 Task: Find a one-way flight from Denver to Jackson for 5 passengers in First class on May 2, with 4 checked bags and a price limit of ₹160,000.
Action: Mouse moved to (223, 345)
Screenshot: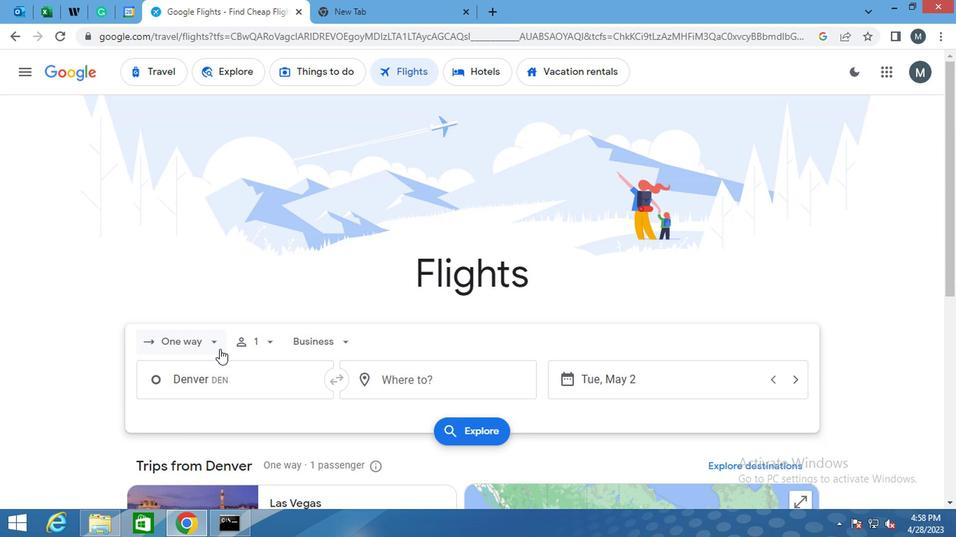 
Action: Mouse pressed left at (223, 345)
Screenshot: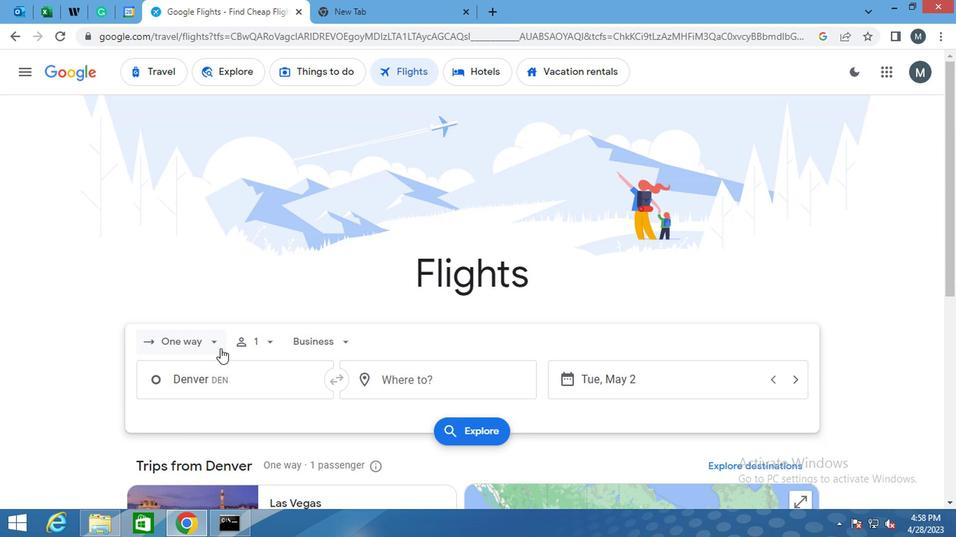 
Action: Mouse moved to (226, 402)
Screenshot: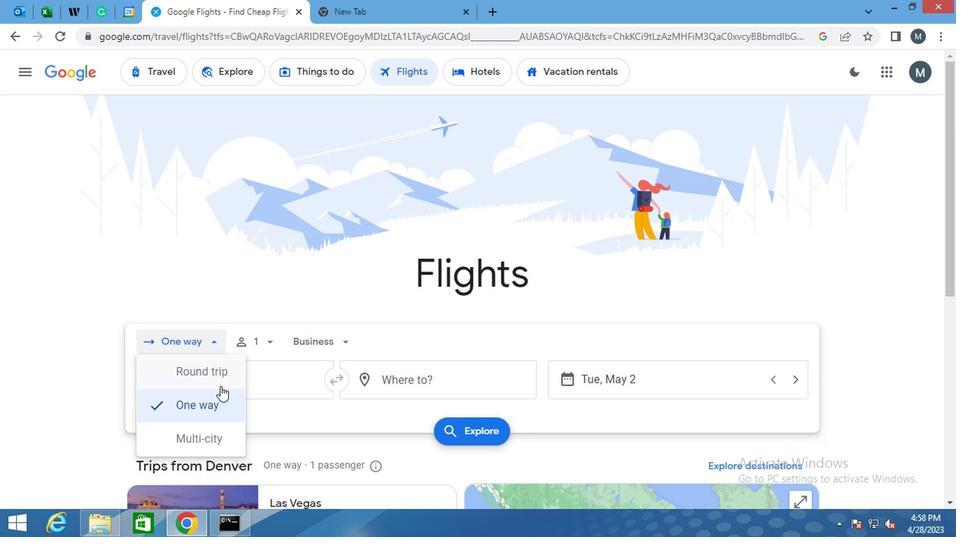 
Action: Mouse pressed left at (226, 402)
Screenshot: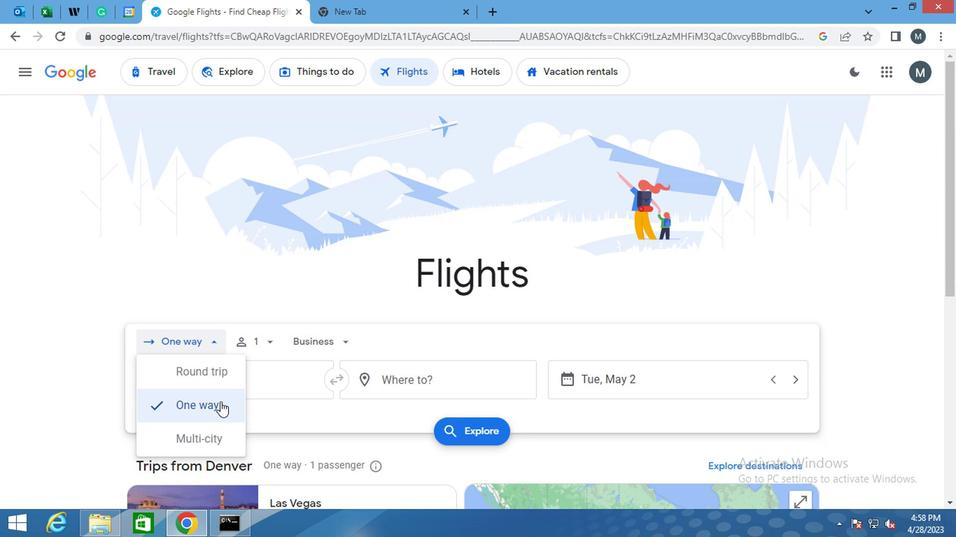 
Action: Mouse moved to (269, 346)
Screenshot: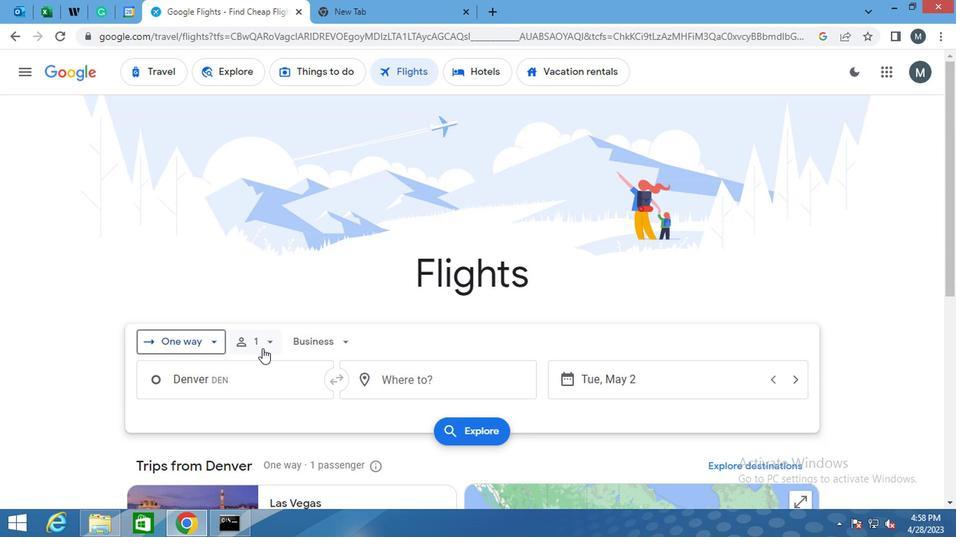 
Action: Mouse pressed left at (269, 346)
Screenshot: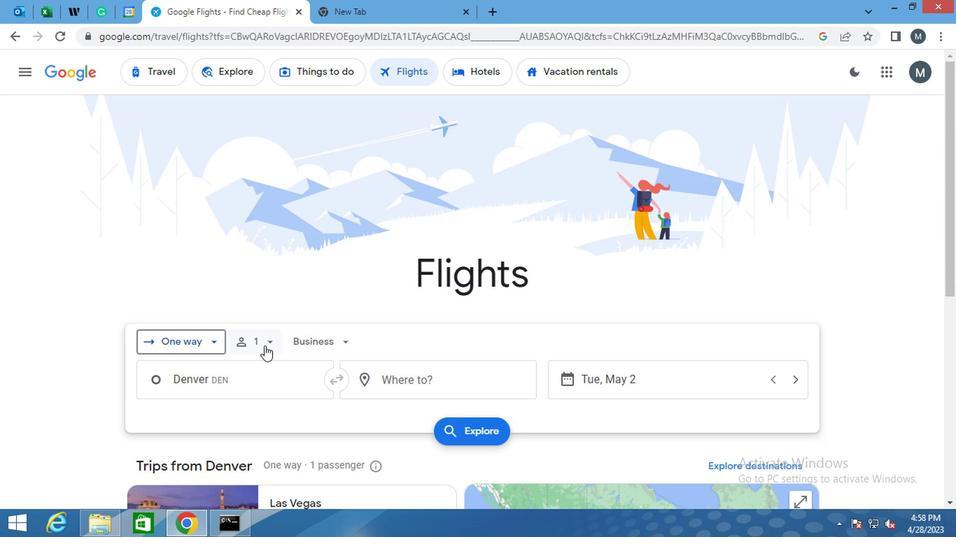
Action: Mouse moved to (370, 379)
Screenshot: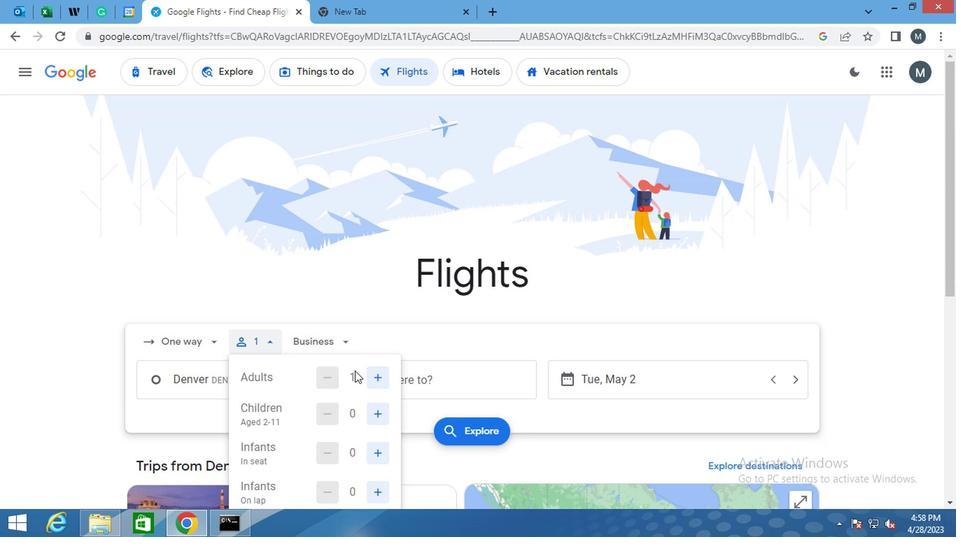 
Action: Mouse pressed left at (370, 379)
Screenshot: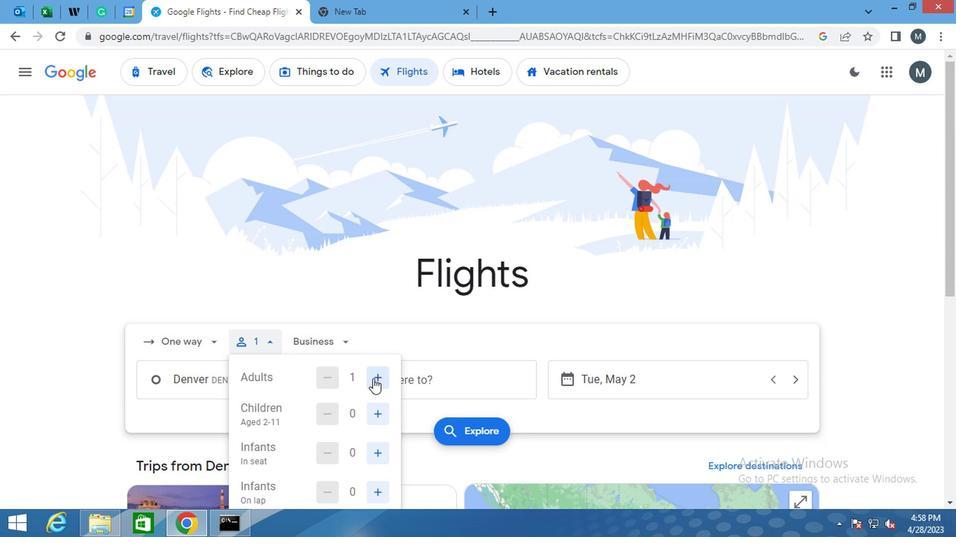 
Action: Mouse pressed left at (370, 379)
Screenshot: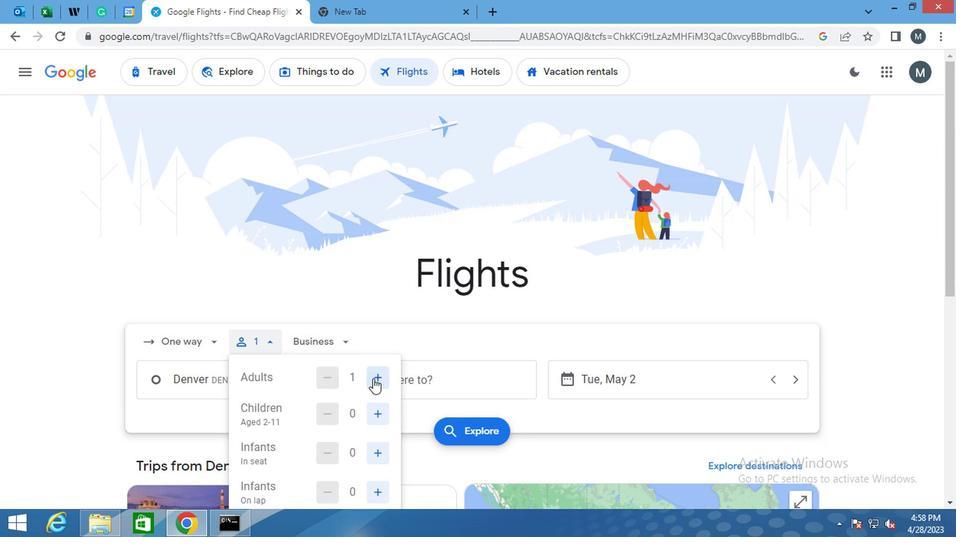 
Action: Mouse moved to (327, 384)
Screenshot: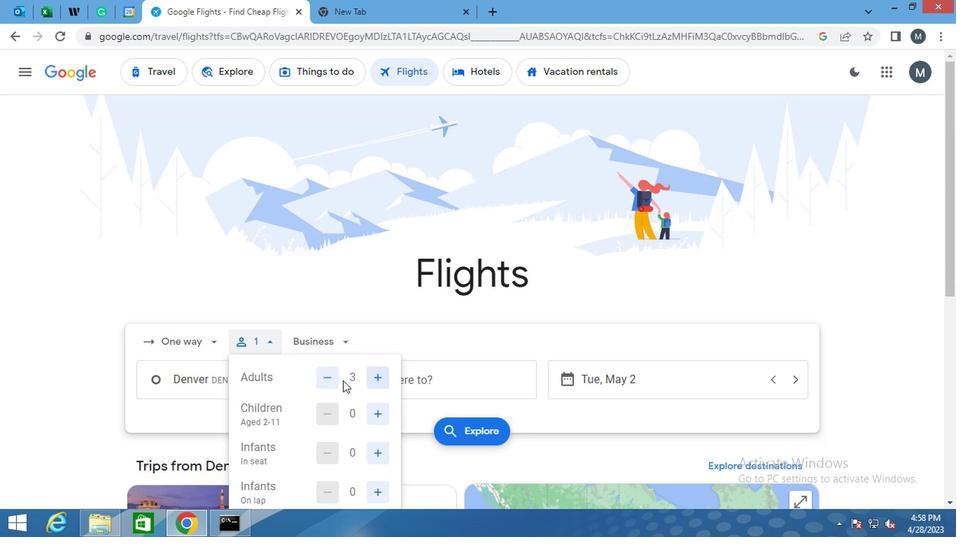 
Action: Mouse pressed left at (327, 384)
Screenshot: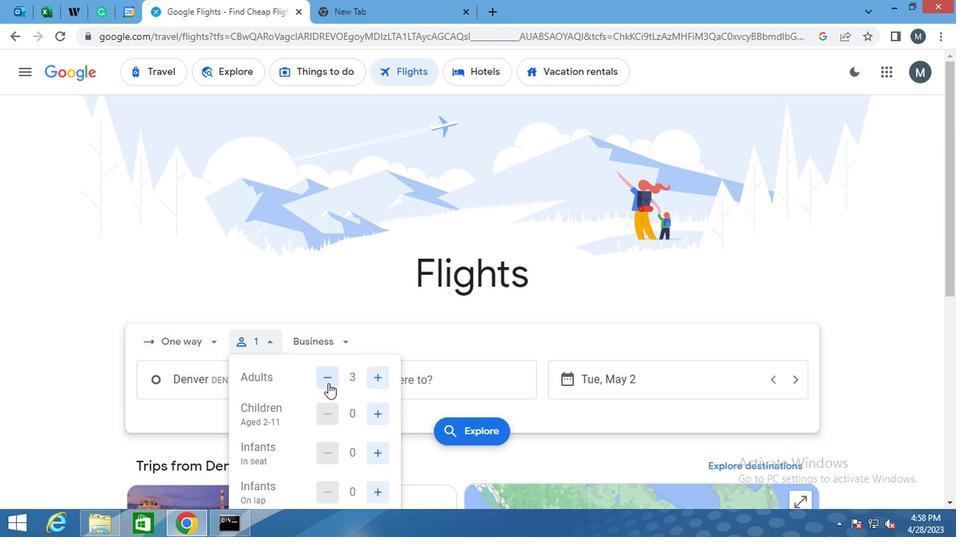 
Action: Mouse moved to (322, 355)
Screenshot: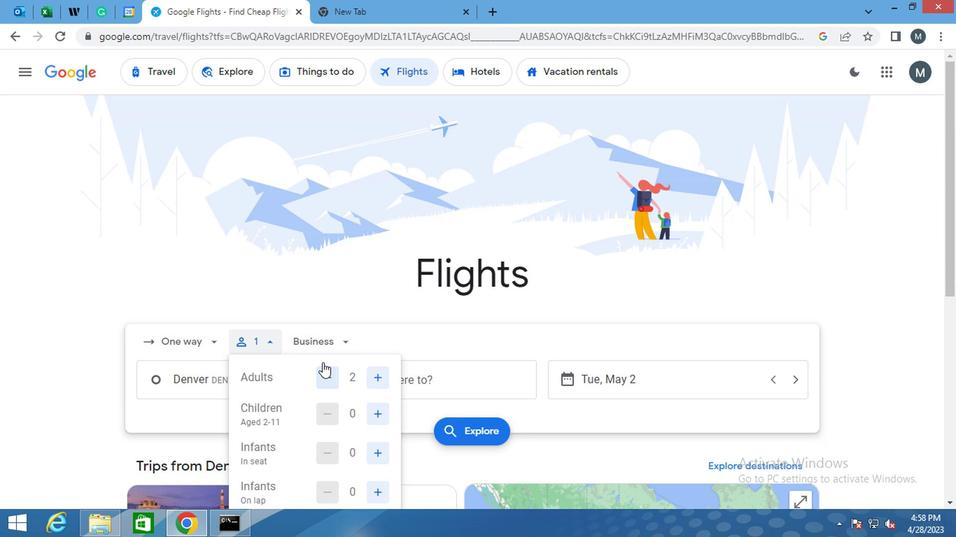 
Action: Mouse scrolled (322, 355) with delta (0, 0)
Screenshot: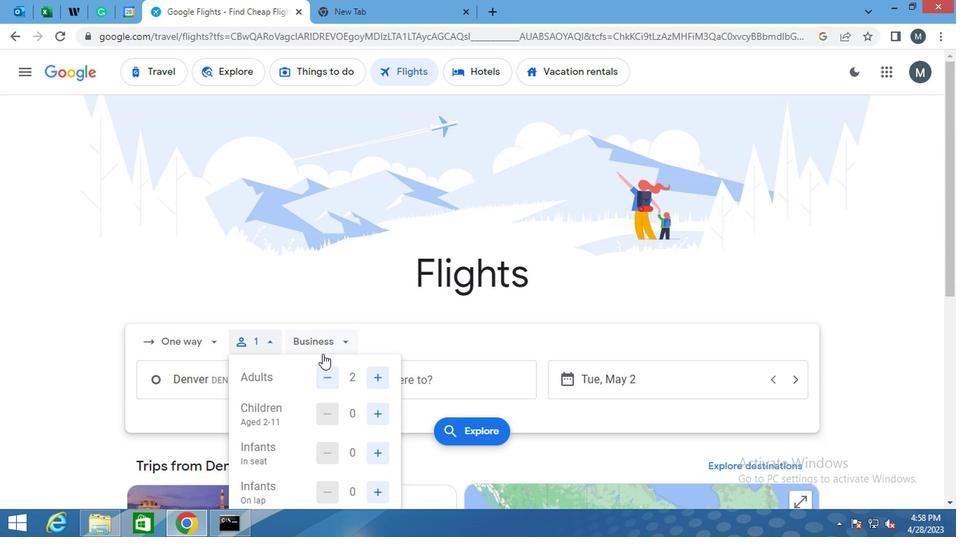 
Action: Mouse moved to (373, 382)
Screenshot: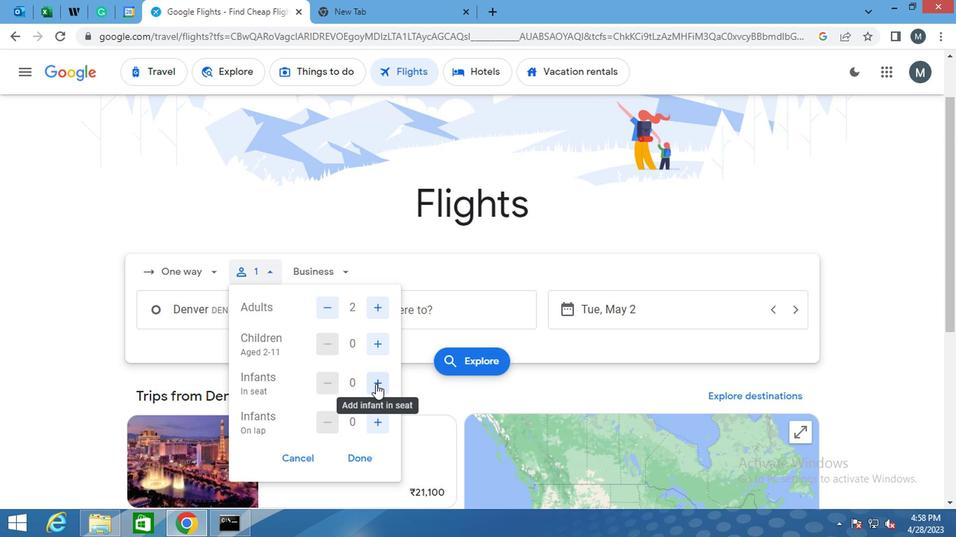 
Action: Mouse pressed left at (373, 382)
Screenshot: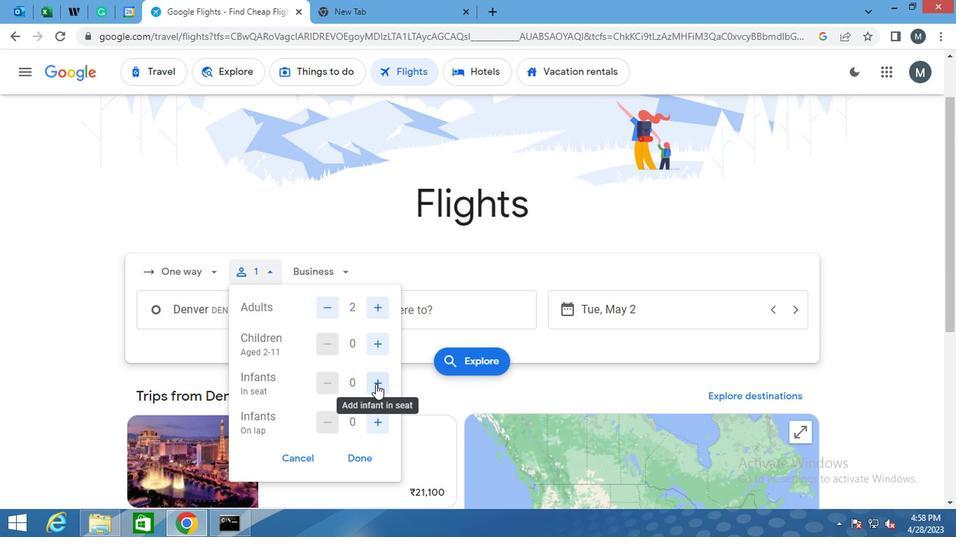 
Action: Mouse pressed left at (373, 382)
Screenshot: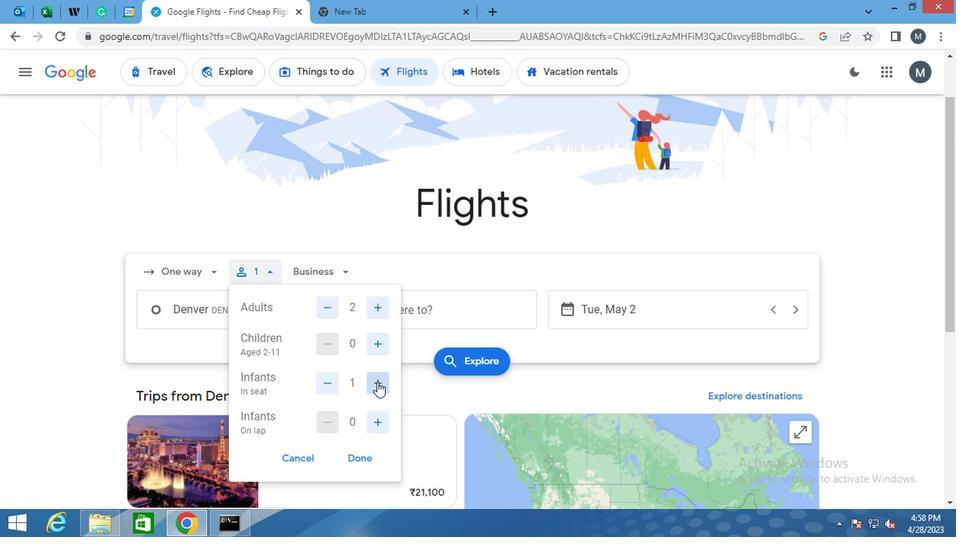 
Action: Mouse moved to (373, 382)
Screenshot: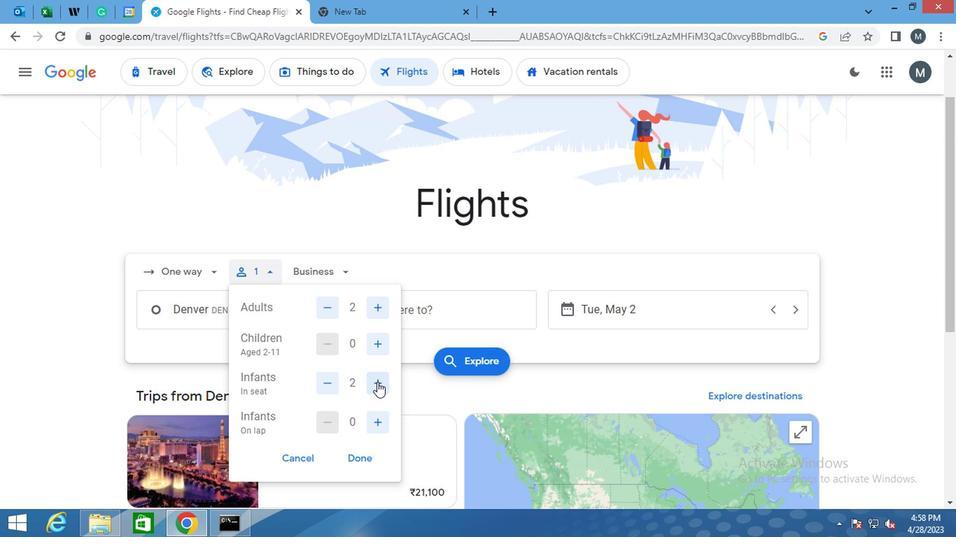 
Action: Mouse scrolled (373, 382) with delta (0, 0)
Screenshot: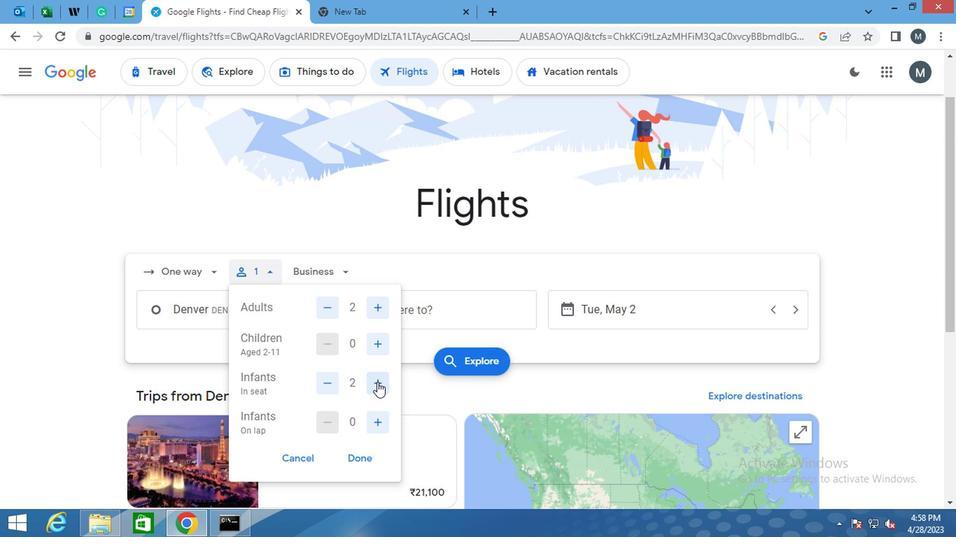 
Action: Mouse moved to (375, 357)
Screenshot: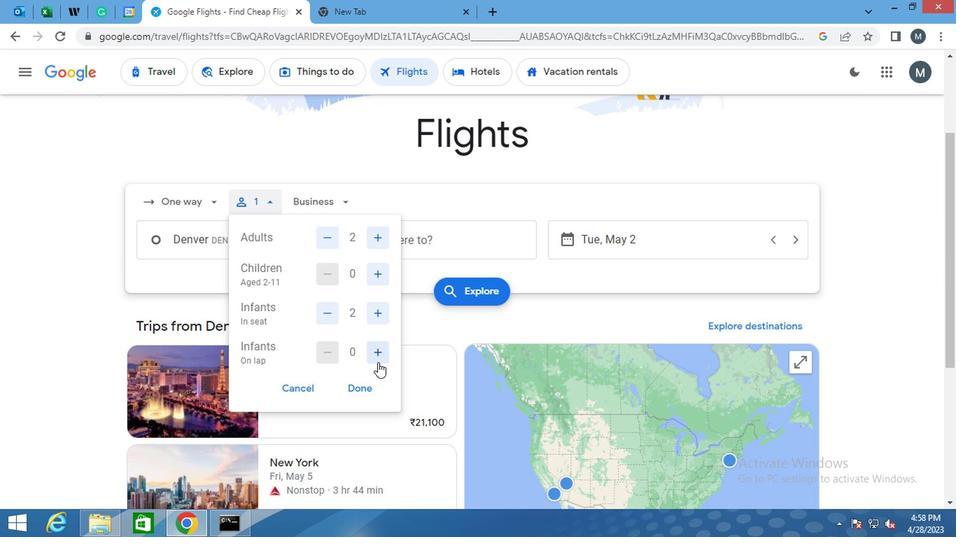 
Action: Mouse pressed left at (375, 357)
Screenshot: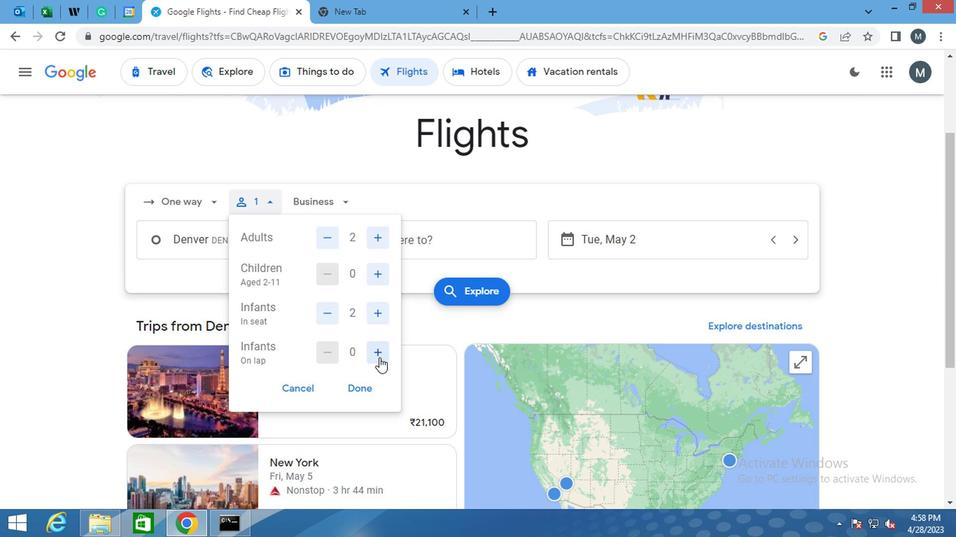 
Action: Mouse moved to (361, 389)
Screenshot: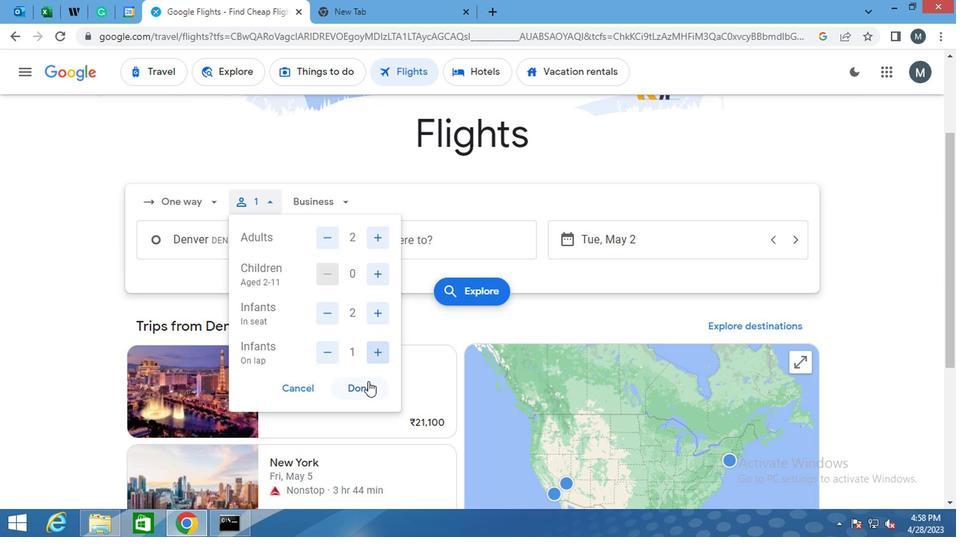 
Action: Mouse pressed left at (361, 389)
Screenshot: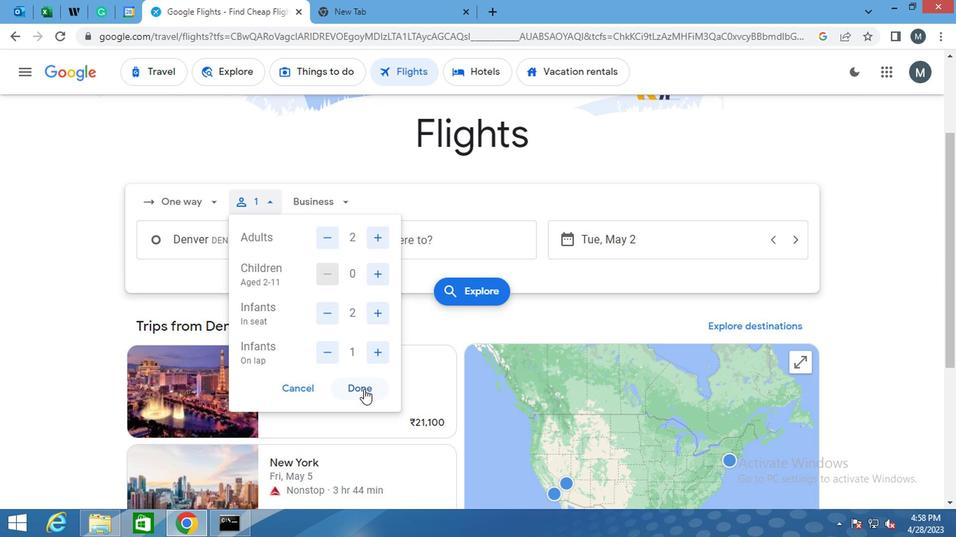 
Action: Mouse moved to (318, 197)
Screenshot: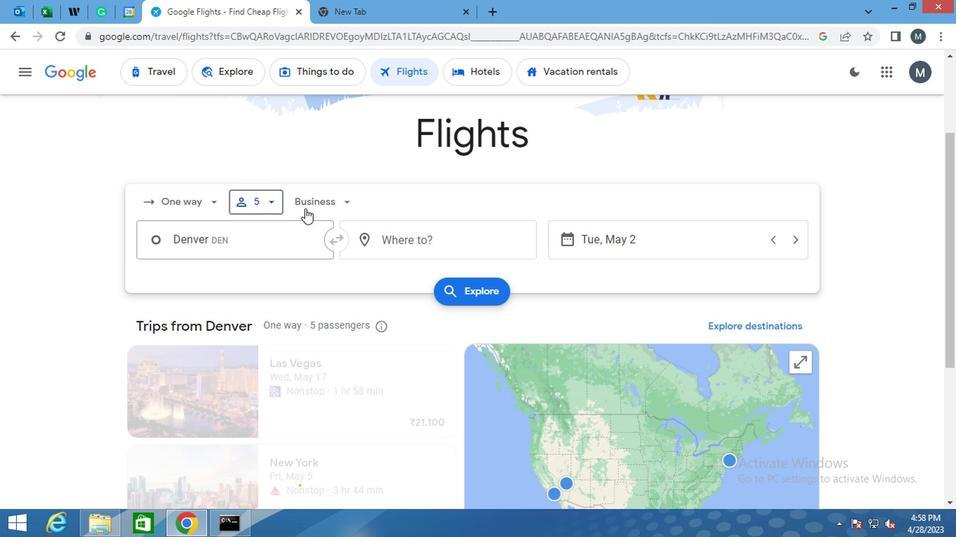 
Action: Mouse pressed left at (318, 197)
Screenshot: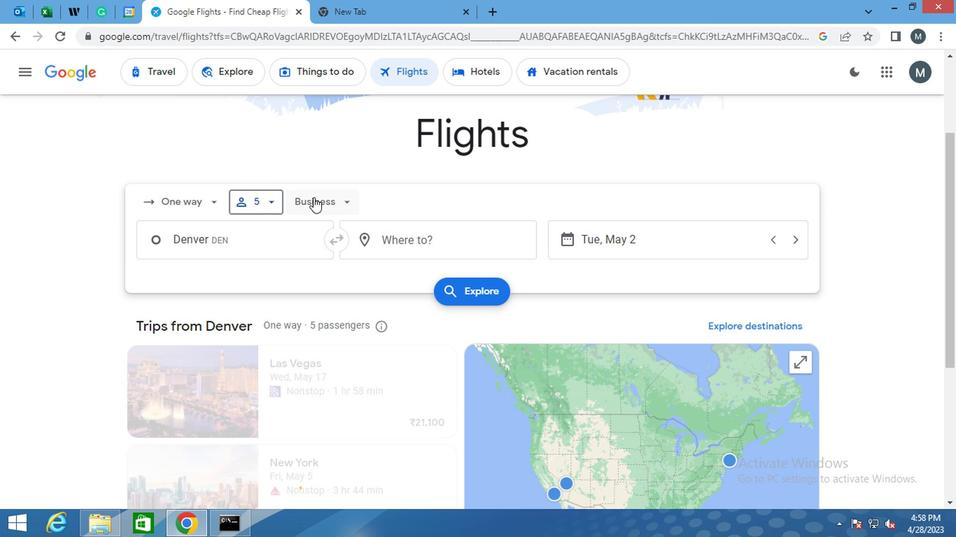 
Action: Mouse moved to (344, 335)
Screenshot: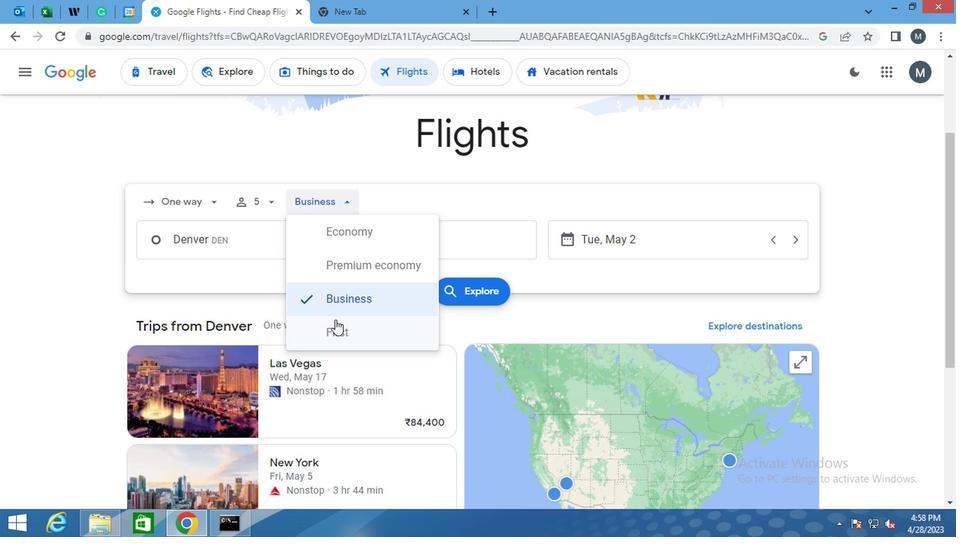 
Action: Mouse pressed left at (344, 335)
Screenshot: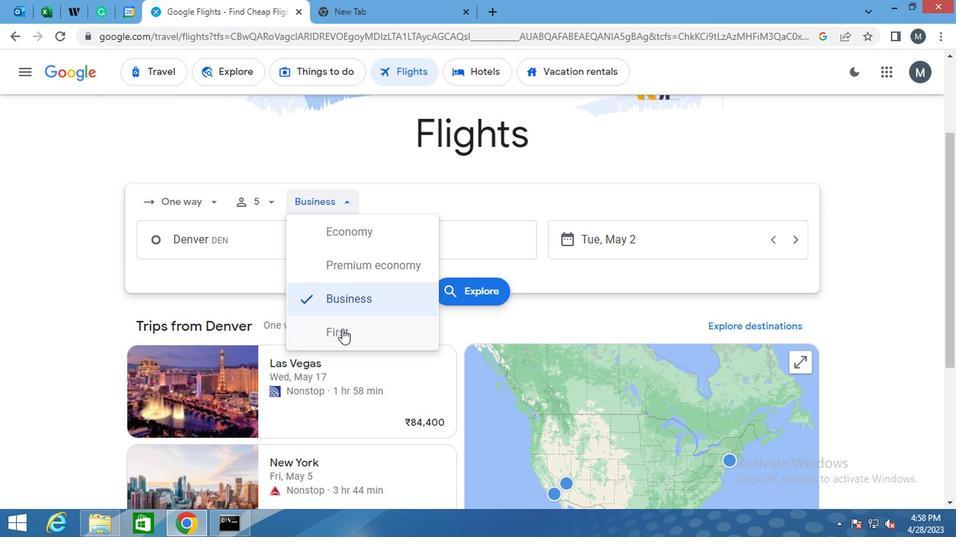 
Action: Mouse moved to (273, 250)
Screenshot: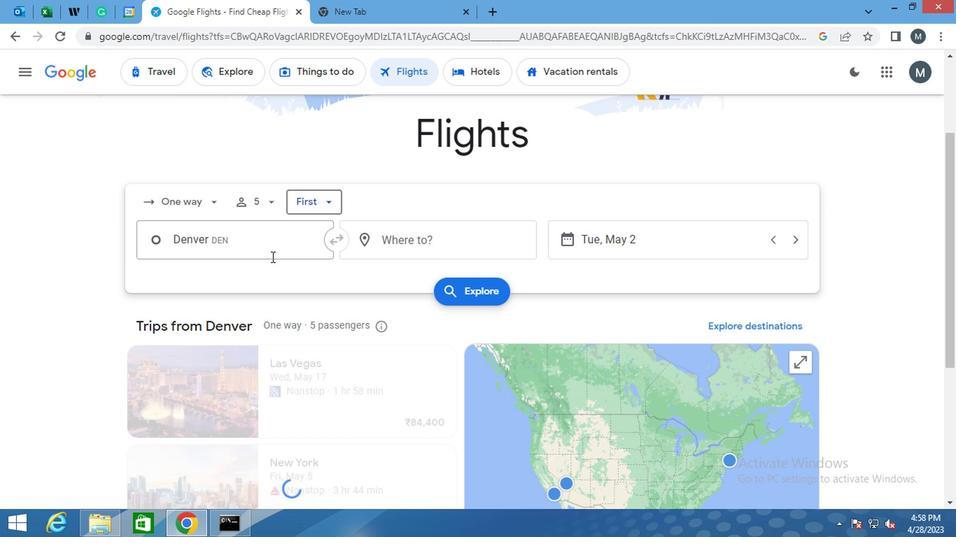 
Action: Mouse pressed left at (273, 250)
Screenshot: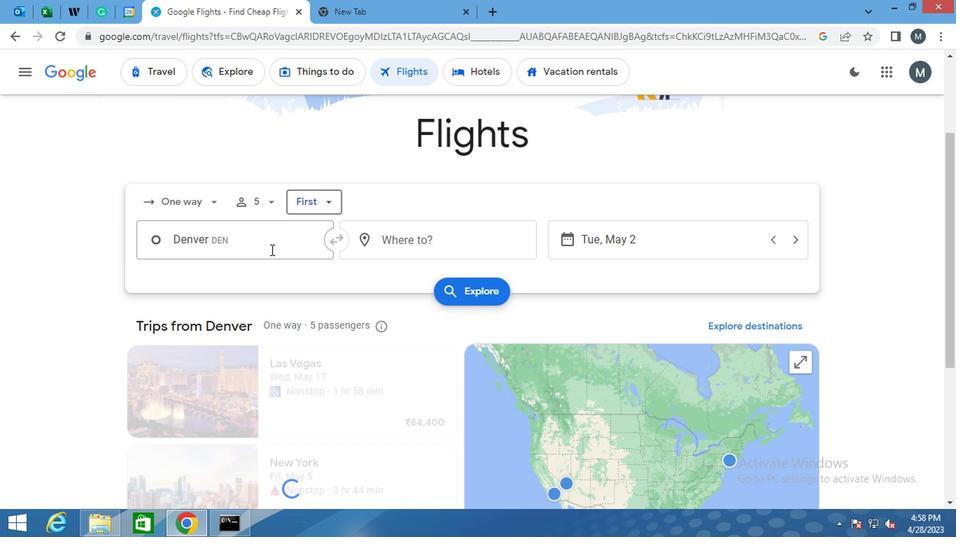 
Action: Mouse moved to (302, 323)
Screenshot: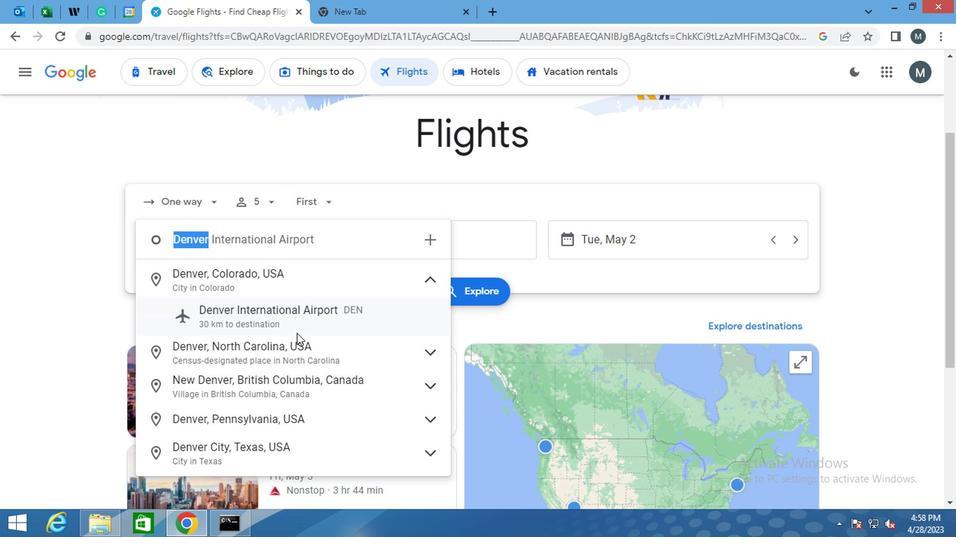 
Action: Mouse pressed left at (302, 323)
Screenshot: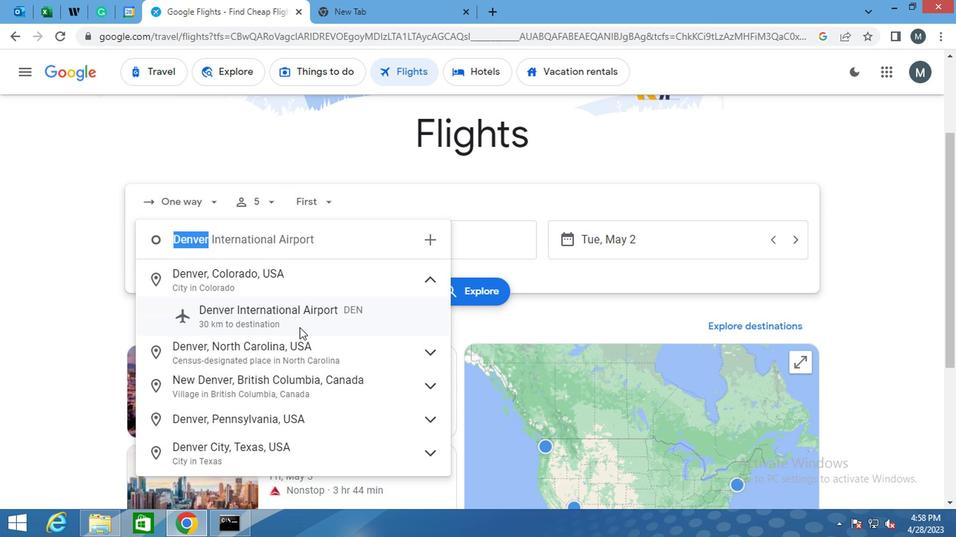 
Action: Mouse moved to (440, 250)
Screenshot: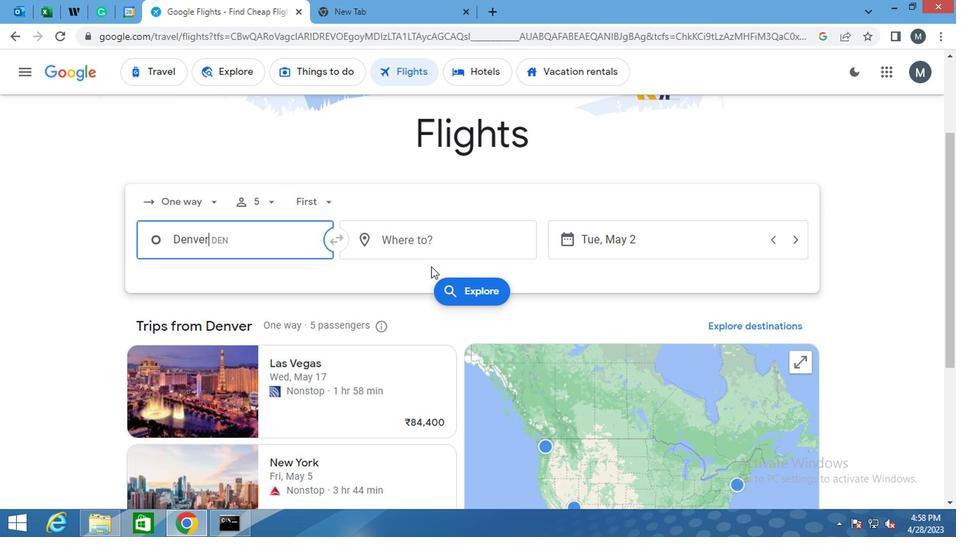 
Action: Mouse pressed left at (440, 250)
Screenshot: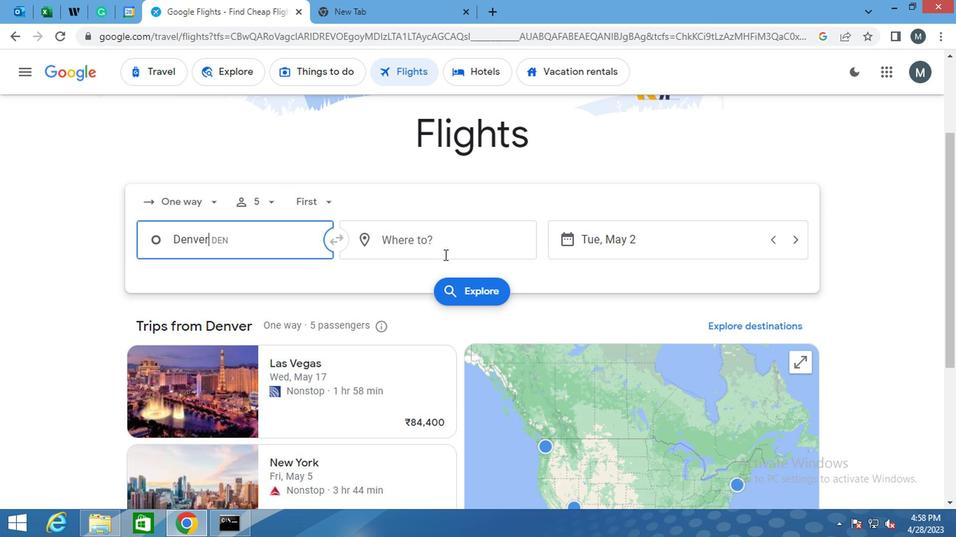
Action: Mouse moved to (434, 250)
Screenshot: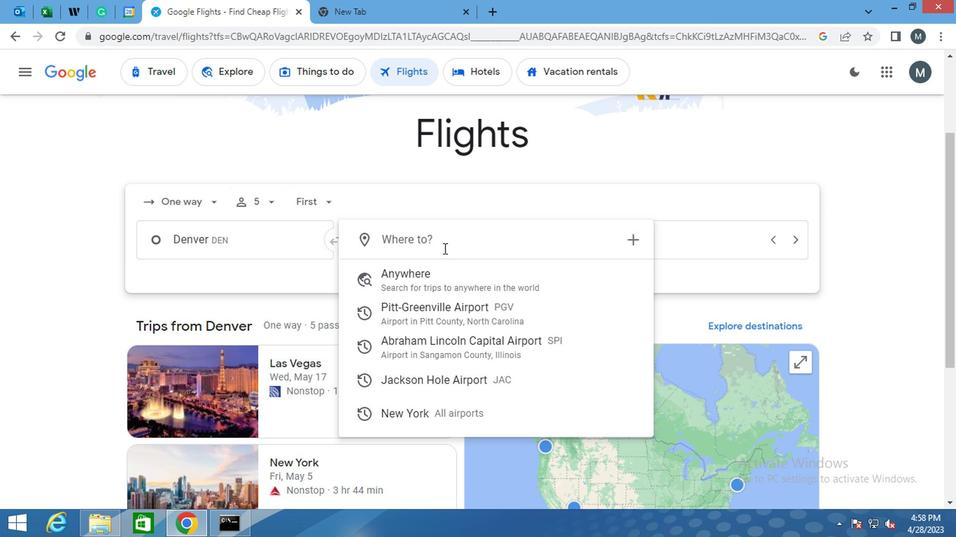 
Action: Key pressed jac
Screenshot: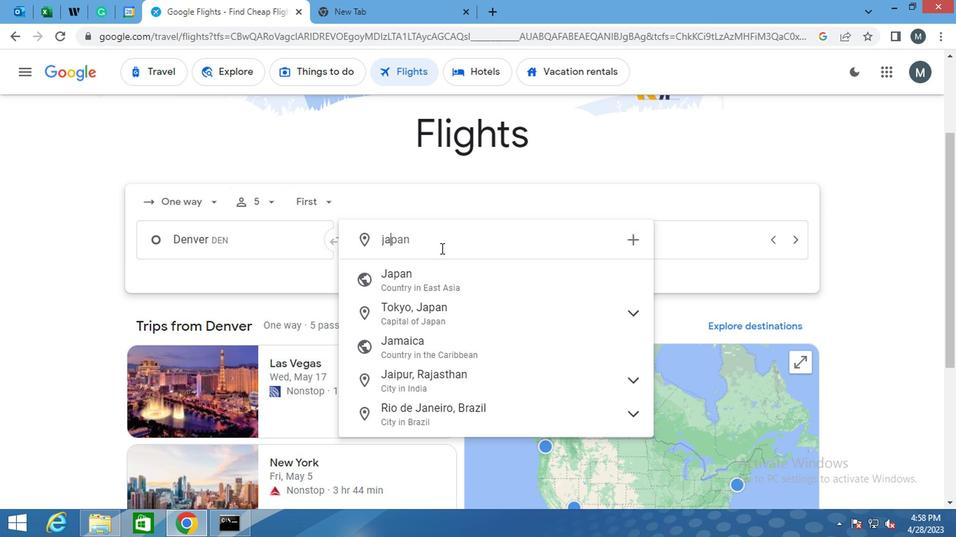 
Action: Mouse moved to (450, 284)
Screenshot: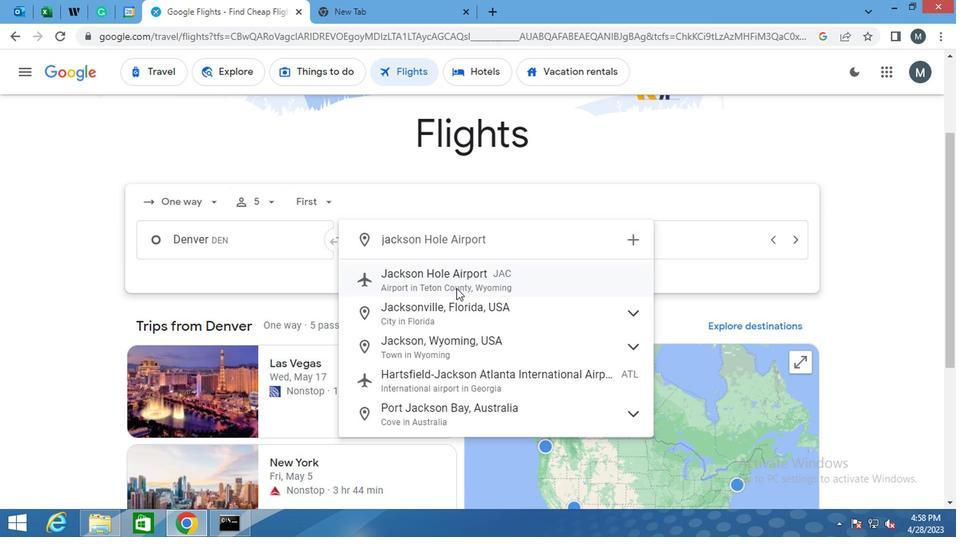 
Action: Mouse pressed left at (450, 284)
Screenshot: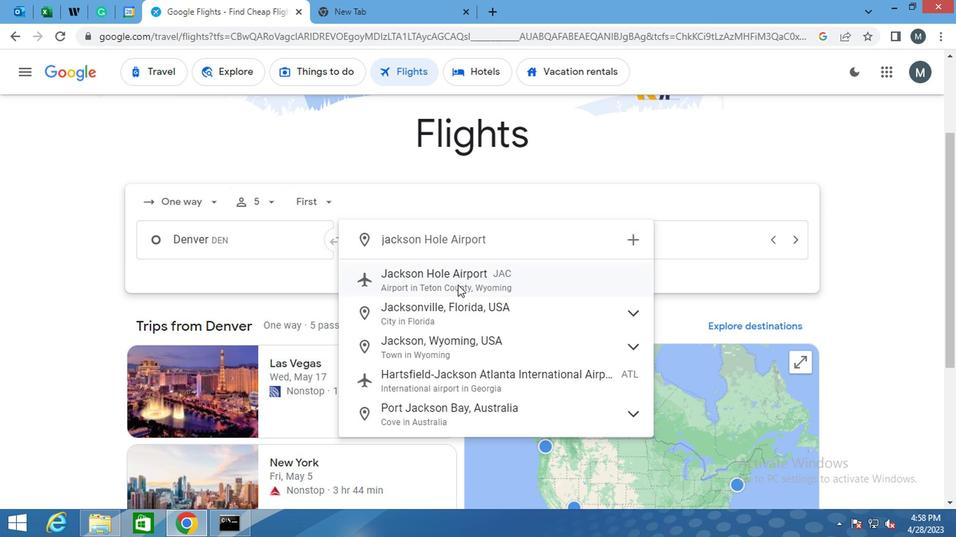 
Action: Mouse moved to (556, 242)
Screenshot: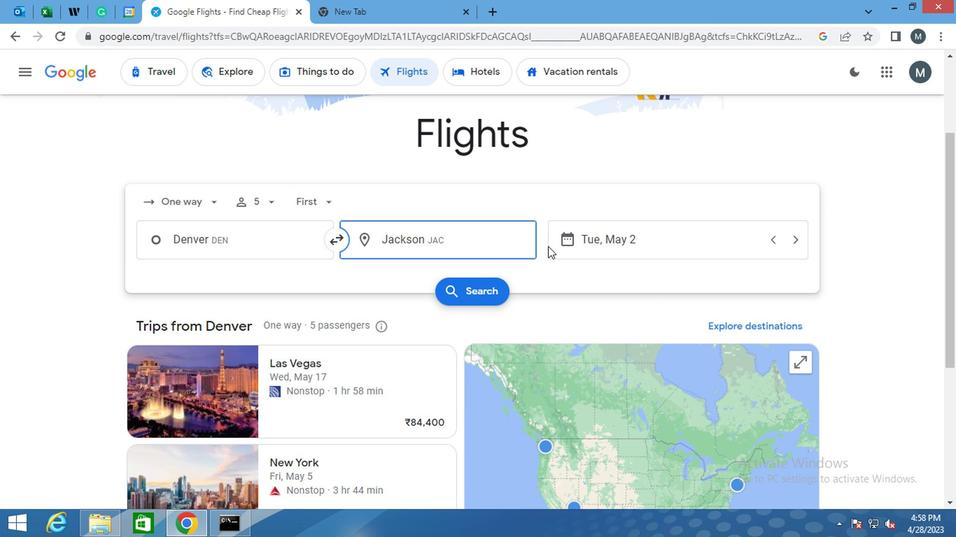 
Action: Mouse pressed left at (556, 242)
Screenshot: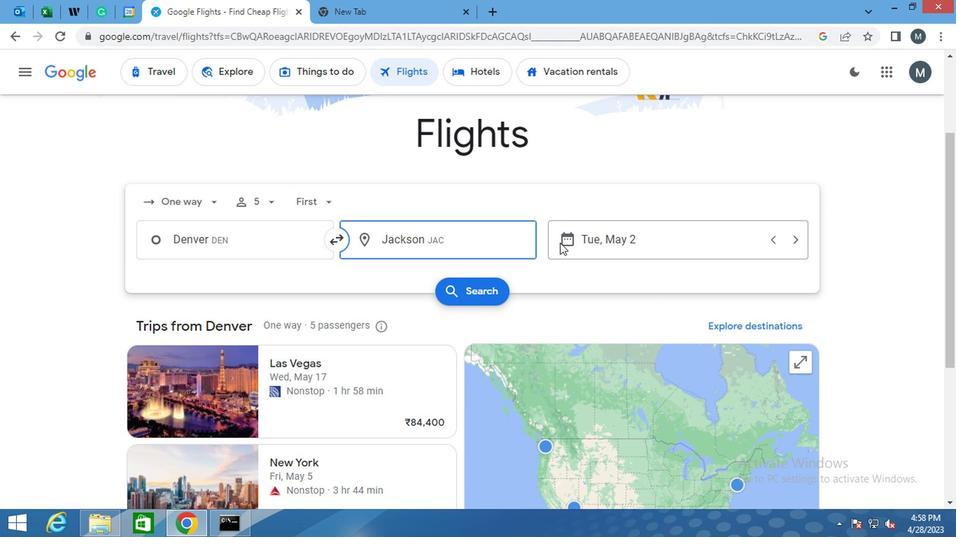
Action: Mouse moved to (625, 250)
Screenshot: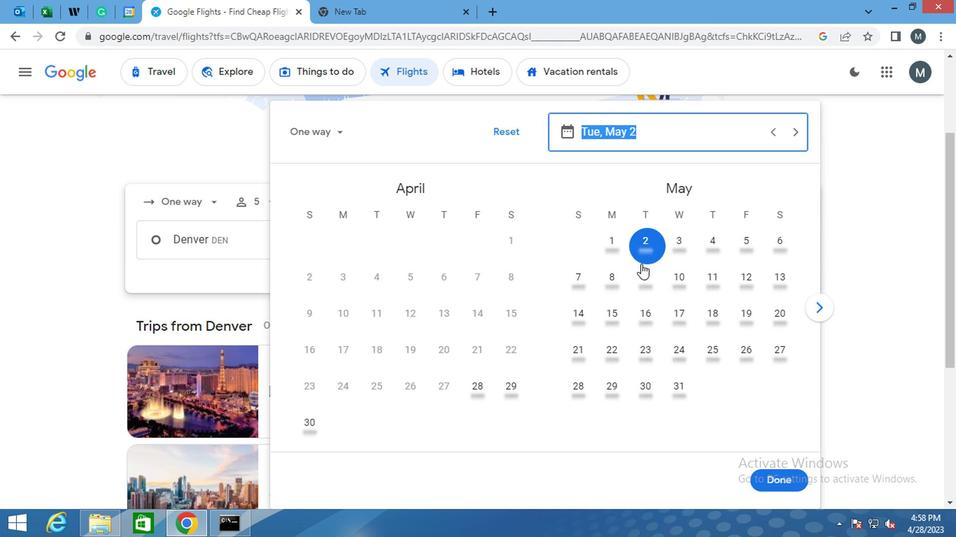 
Action: Mouse pressed left at (625, 250)
Screenshot: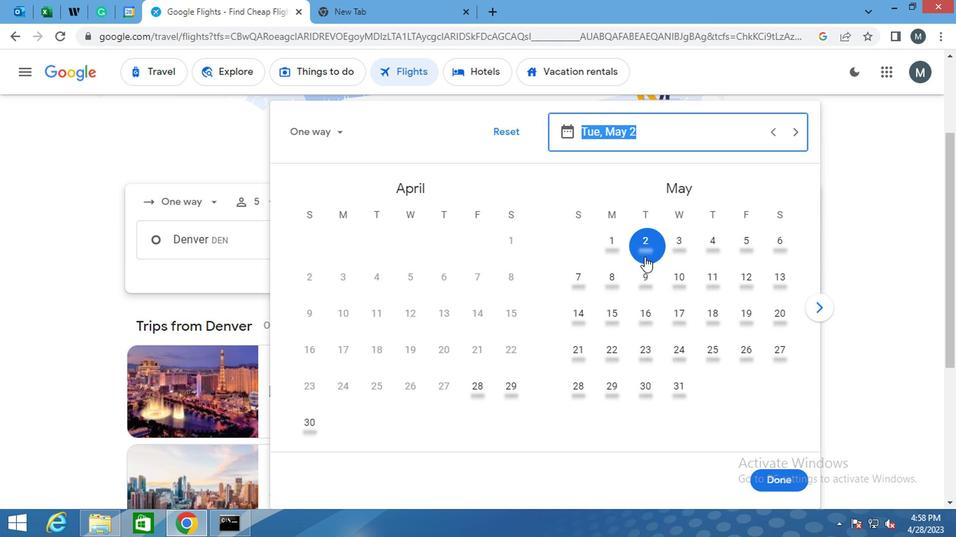 
Action: Mouse moved to (748, 476)
Screenshot: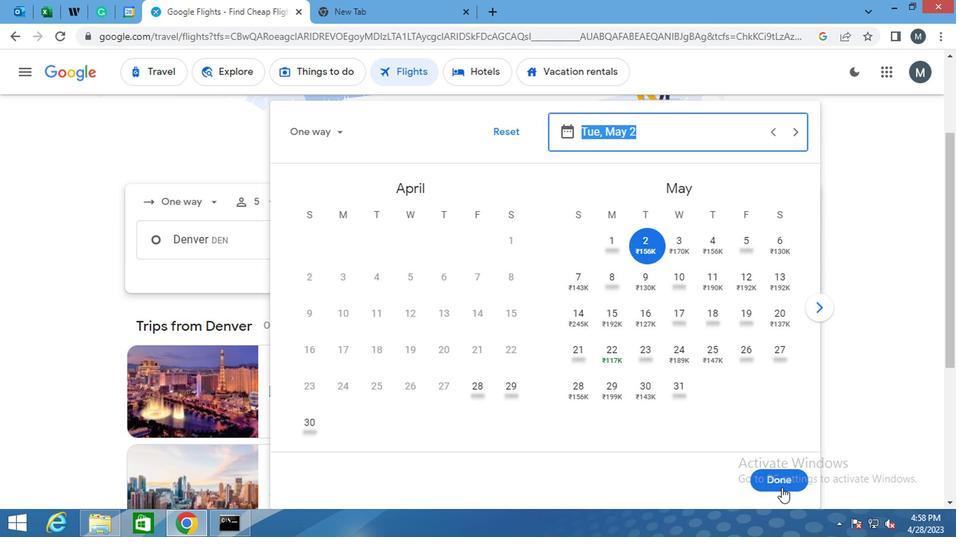 
Action: Mouse pressed left at (748, 476)
Screenshot: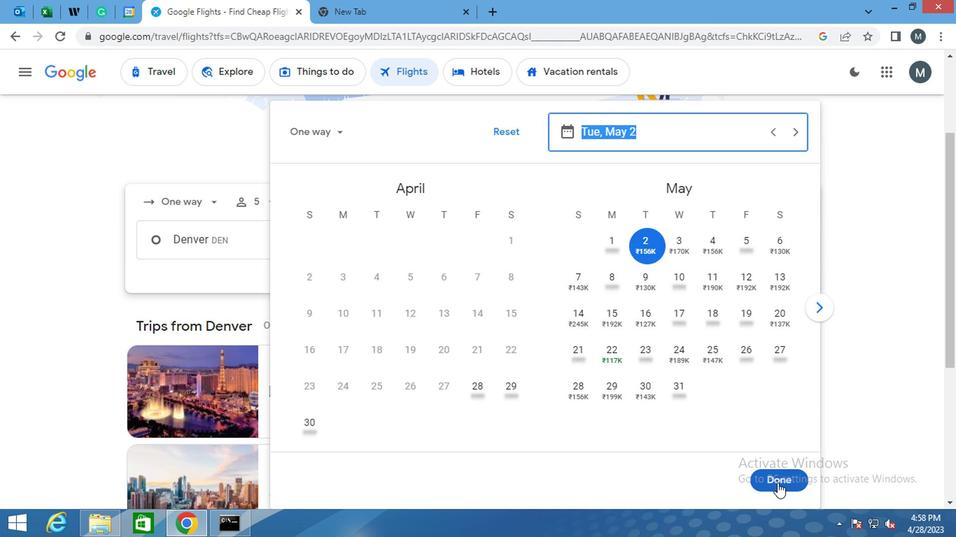 
Action: Mouse moved to (284, 246)
Screenshot: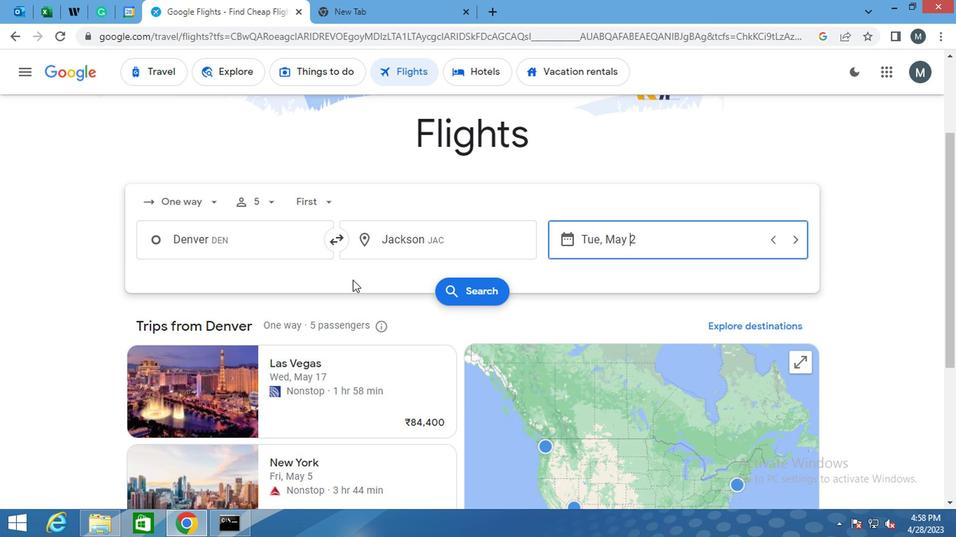 
Action: Mouse scrolled (284, 245) with delta (0, 0)
Screenshot: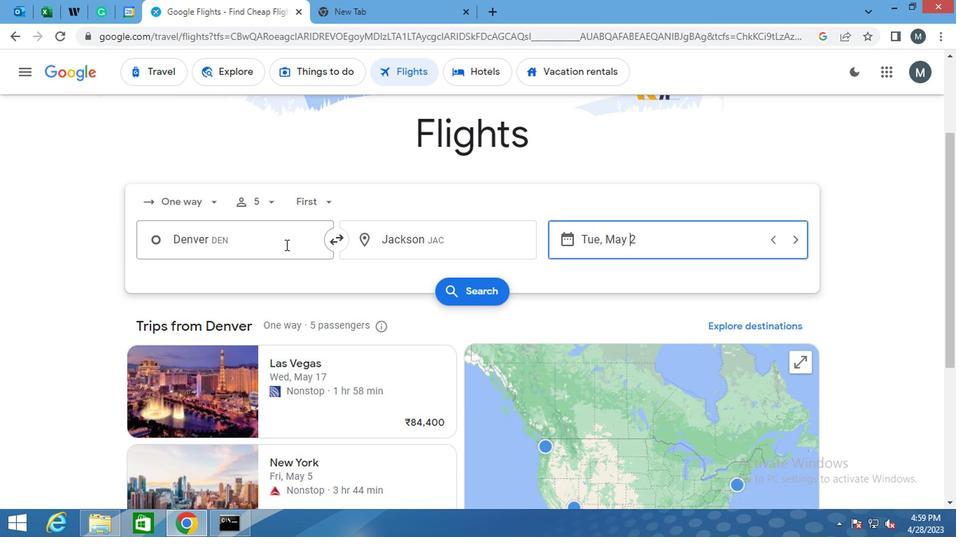 
Action: Mouse moved to (452, 223)
Screenshot: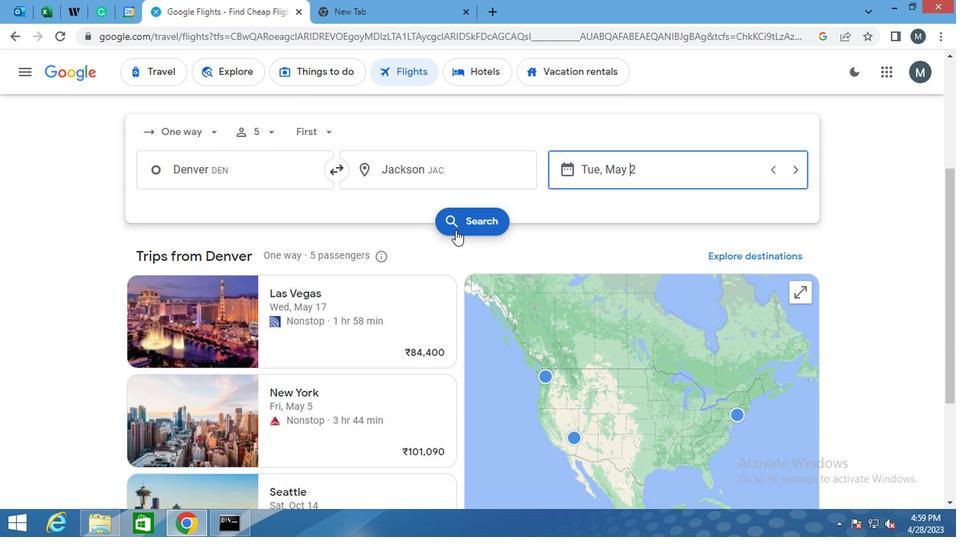 
Action: Mouse pressed left at (452, 223)
Screenshot: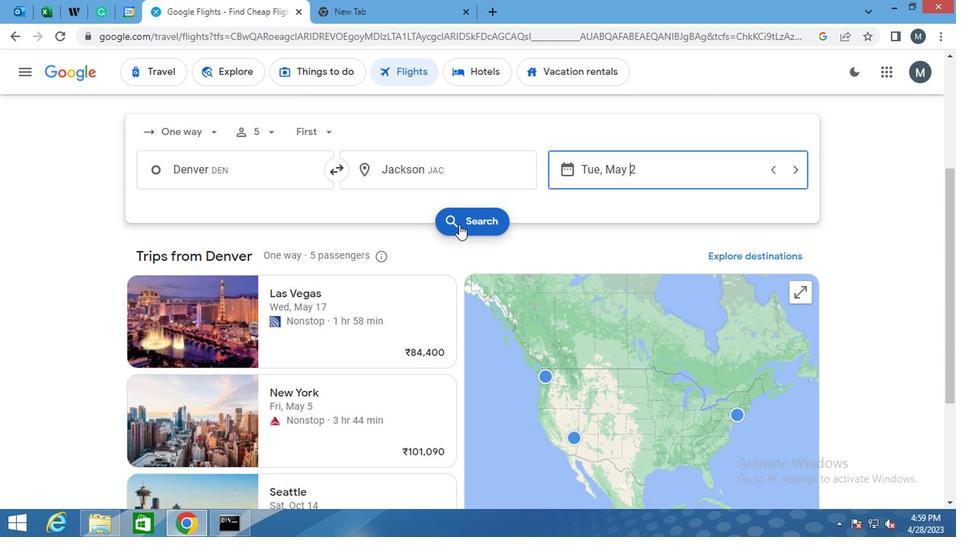 
Action: Mouse moved to (185, 198)
Screenshot: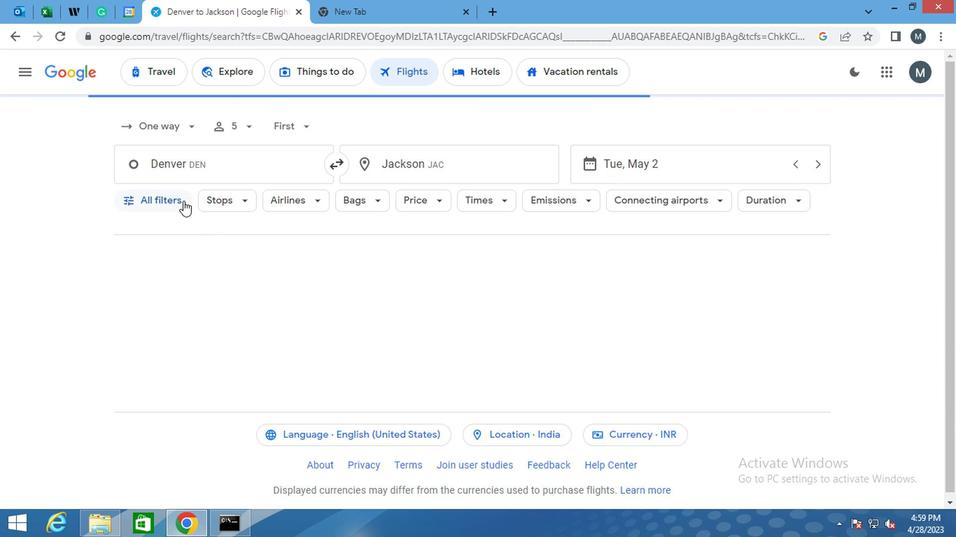 
Action: Mouse pressed left at (185, 198)
Screenshot: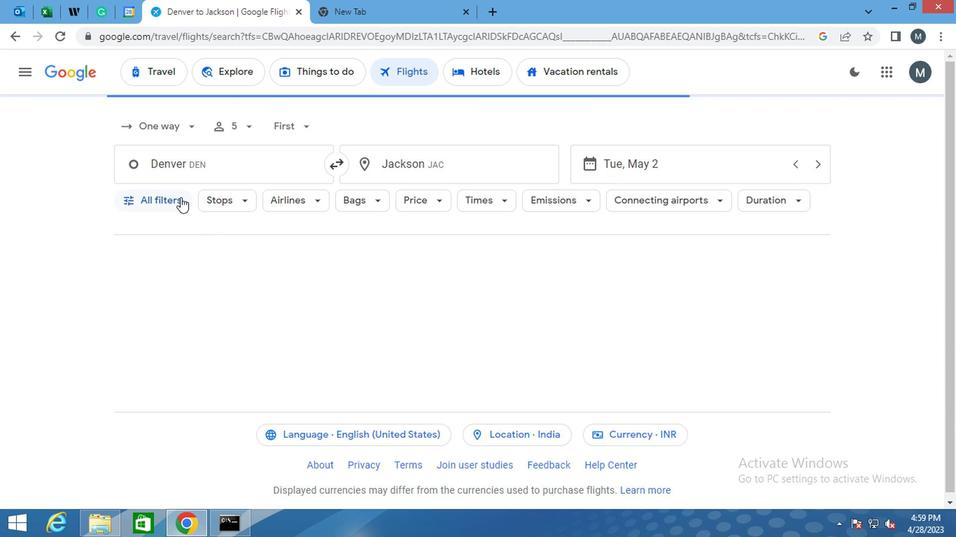
Action: Mouse moved to (268, 290)
Screenshot: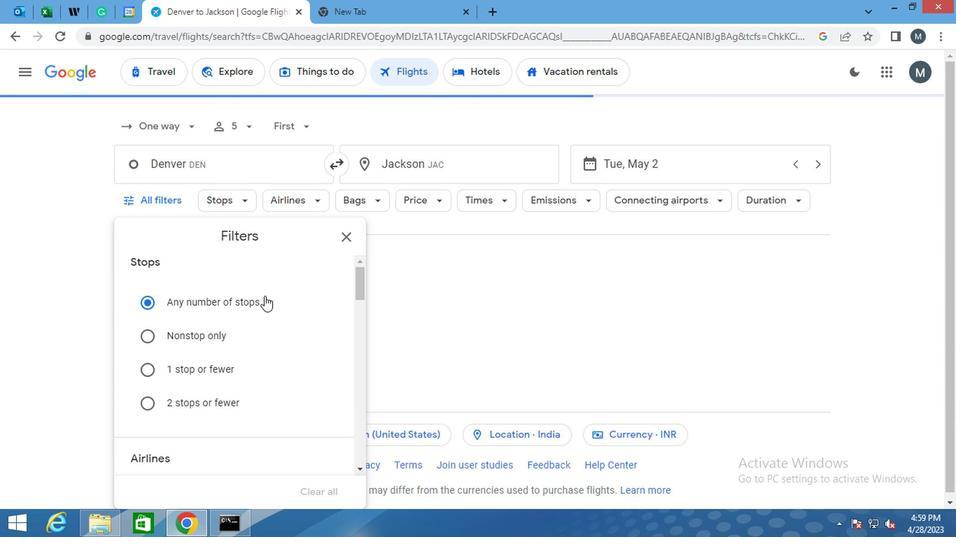 
Action: Mouse scrolled (268, 289) with delta (0, 0)
Screenshot: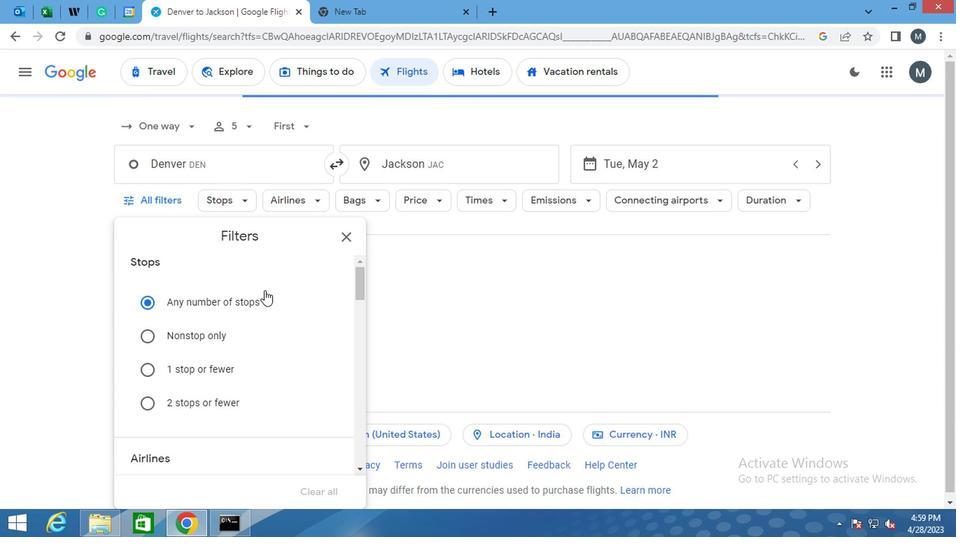 
Action: Mouse scrolled (268, 289) with delta (0, 0)
Screenshot: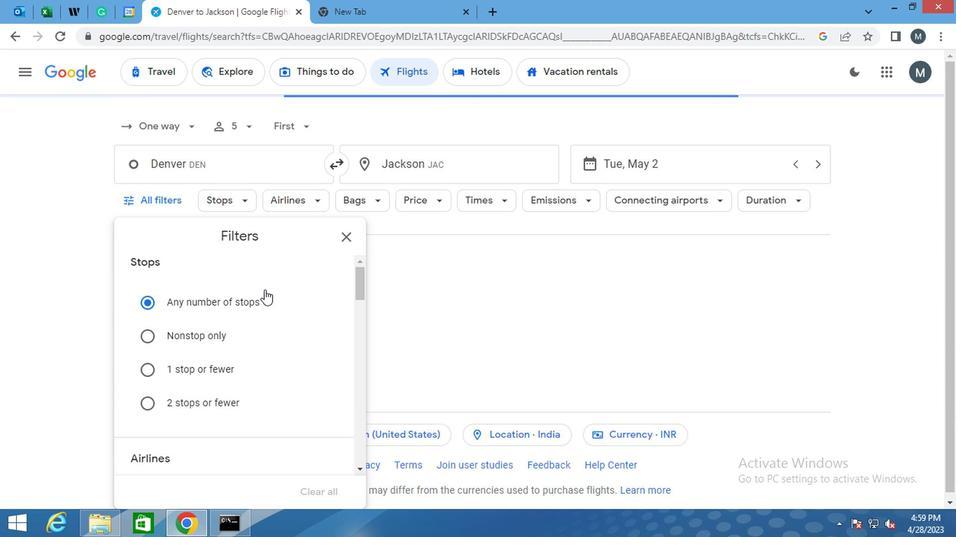 
Action: Mouse moved to (325, 357)
Screenshot: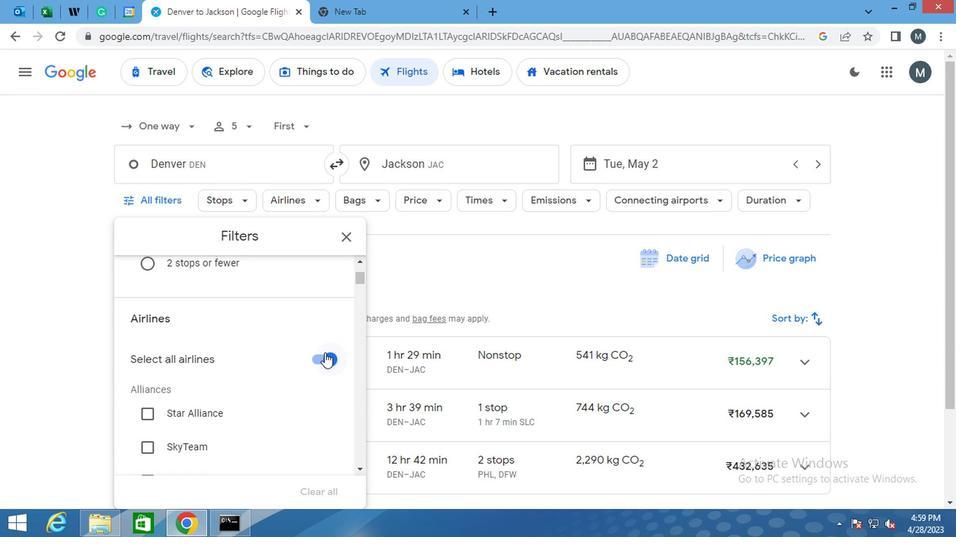 
Action: Mouse pressed left at (325, 357)
Screenshot: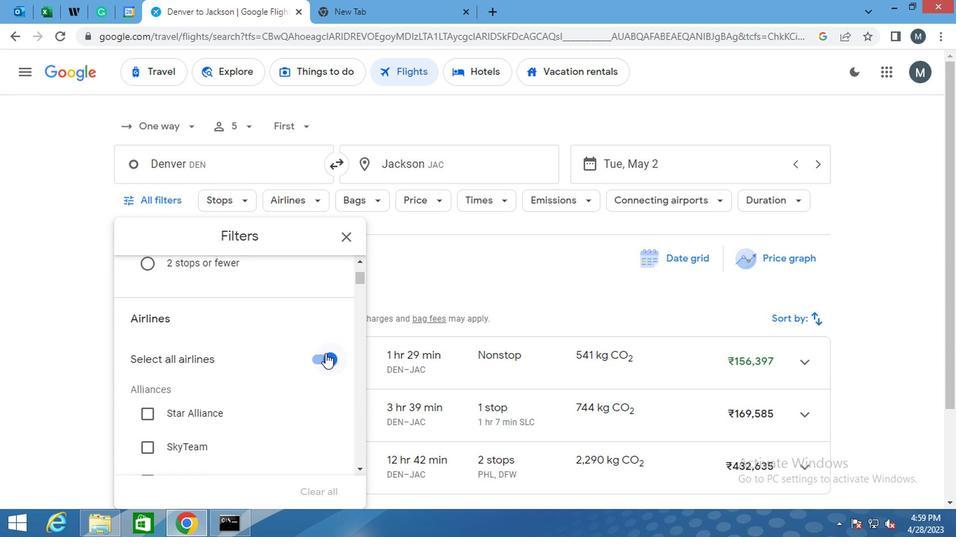 
Action: Mouse moved to (314, 355)
Screenshot: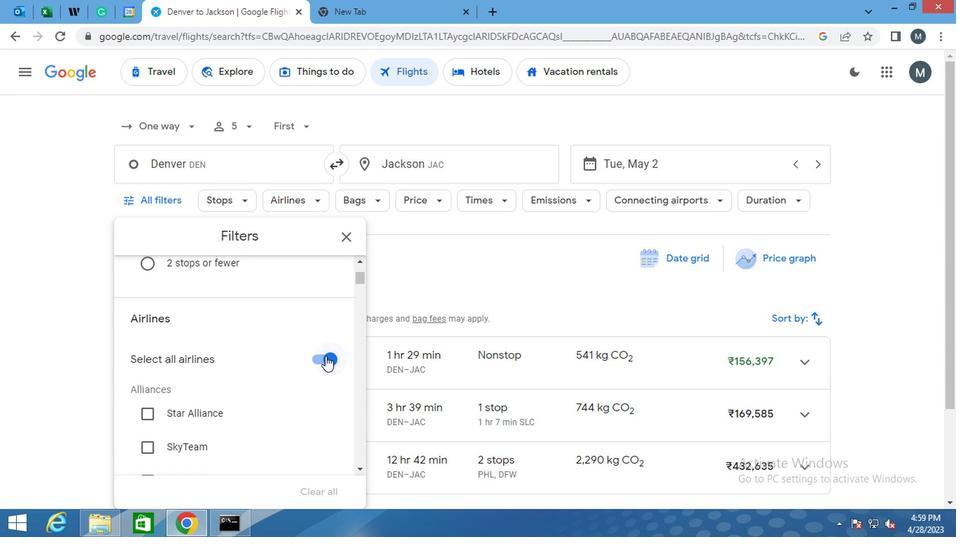 
Action: Mouse scrolled (314, 354) with delta (0, 0)
Screenshot: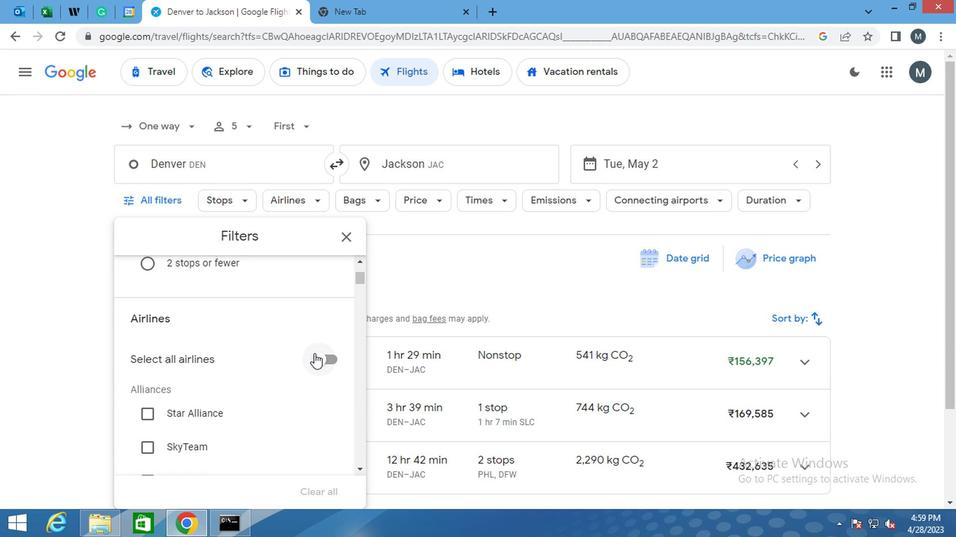 
Action: Mouse scrolled (314, 355) with delta (0, 0)
Screenshot: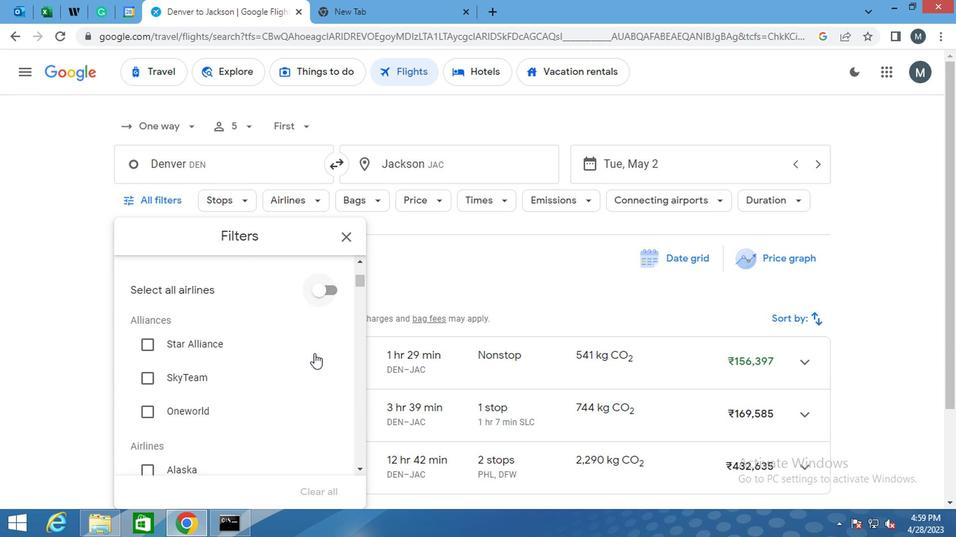 
Action: Mouse scrolled (314, 354) with delta (0, 0)
Screenshot: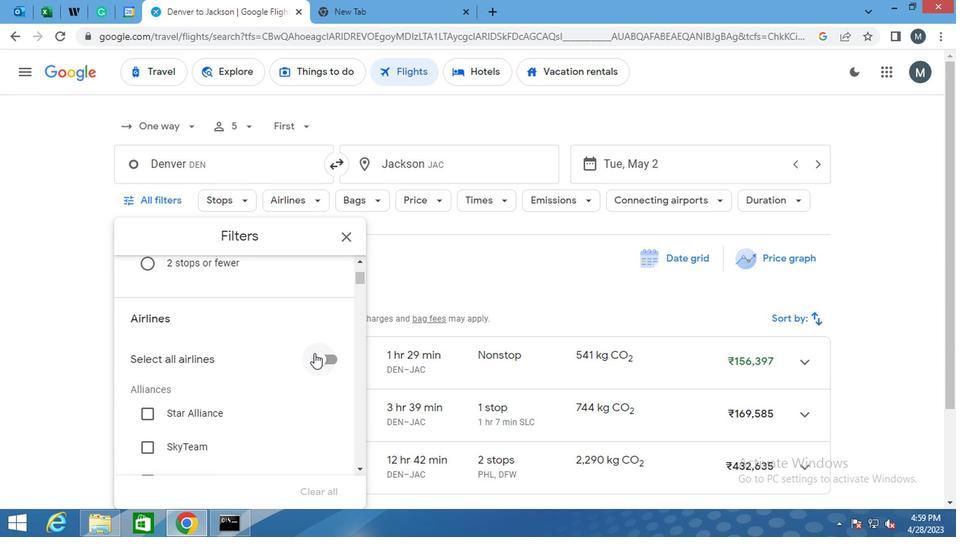 
Action: Mouse moved to (285, 351)
Screenshot: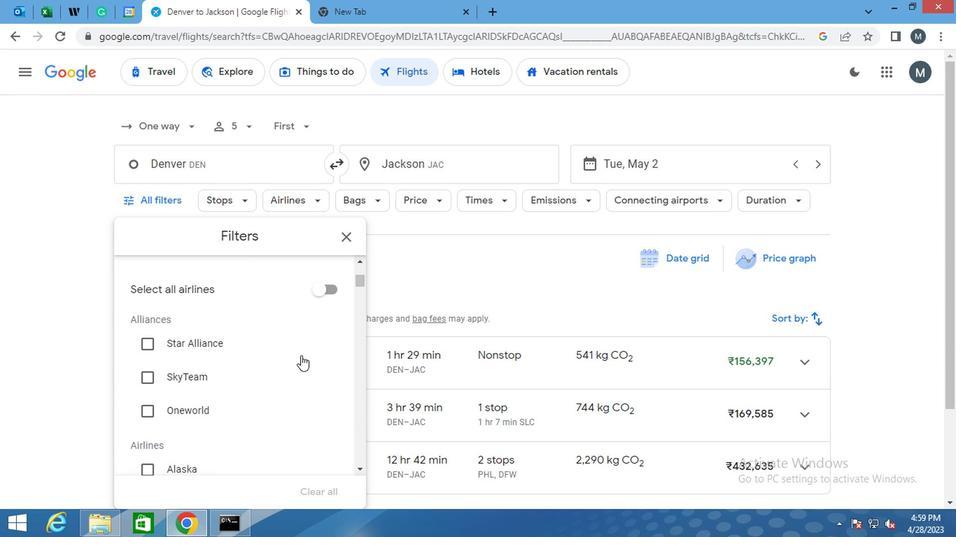 
Action: Mouse scrolled (285, 350) with delta (0, 0)
Screenshot: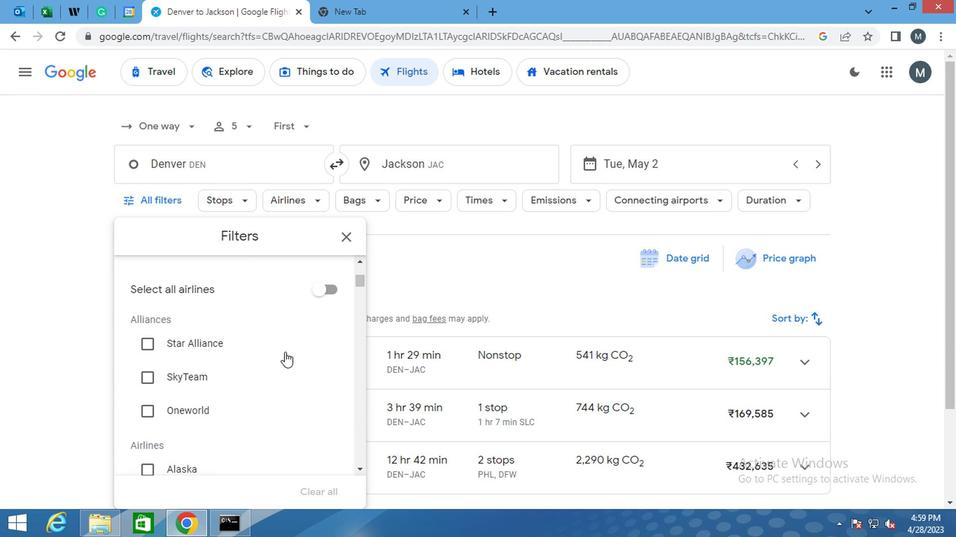 
Action: Mouse moved to (246, 366)
Screenshot: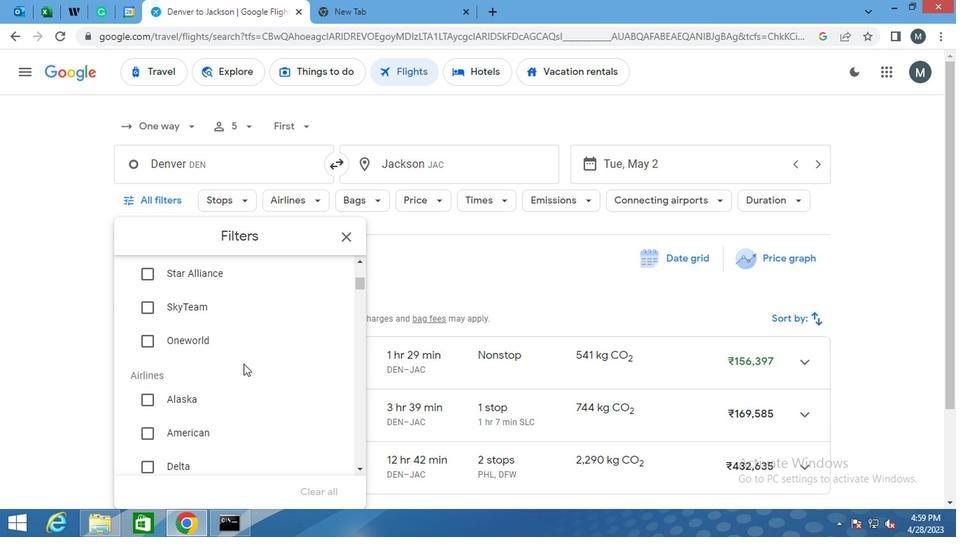 
Action: Mouse scrolled (246, 365) with delta (0, 0)
Screenshot: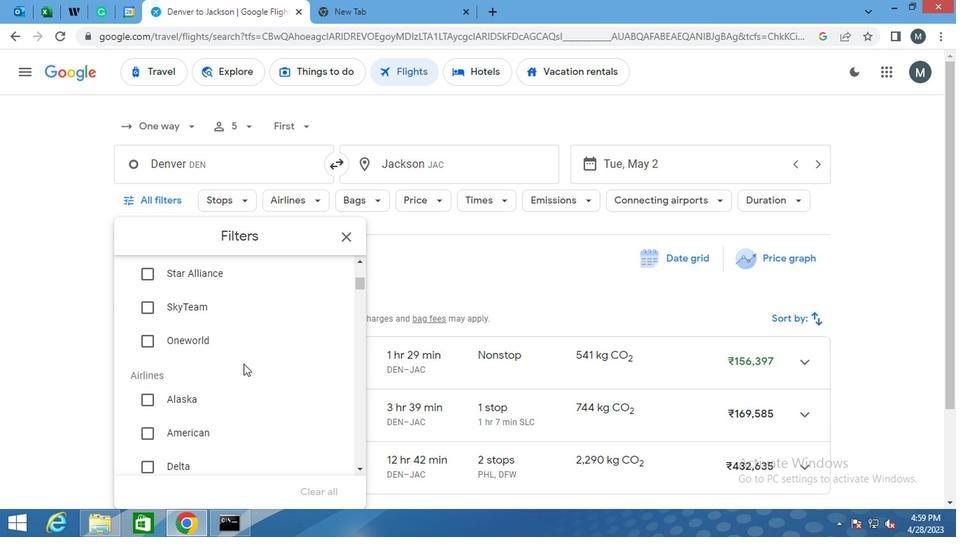 
Action: Mouse moved to (233, 370)
Screenshot: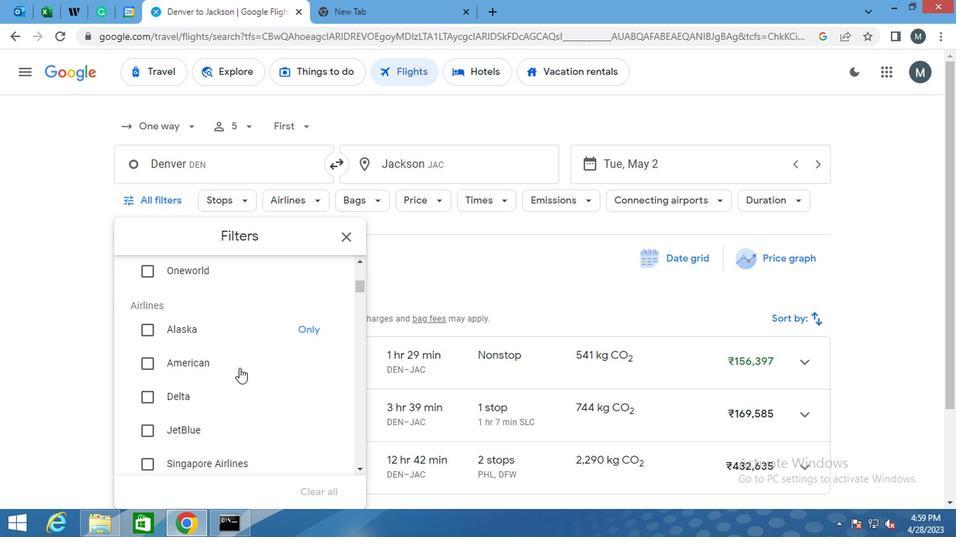 
Action: Mouse scrolled (233, 370) with delta (0, 0)
Screenshot: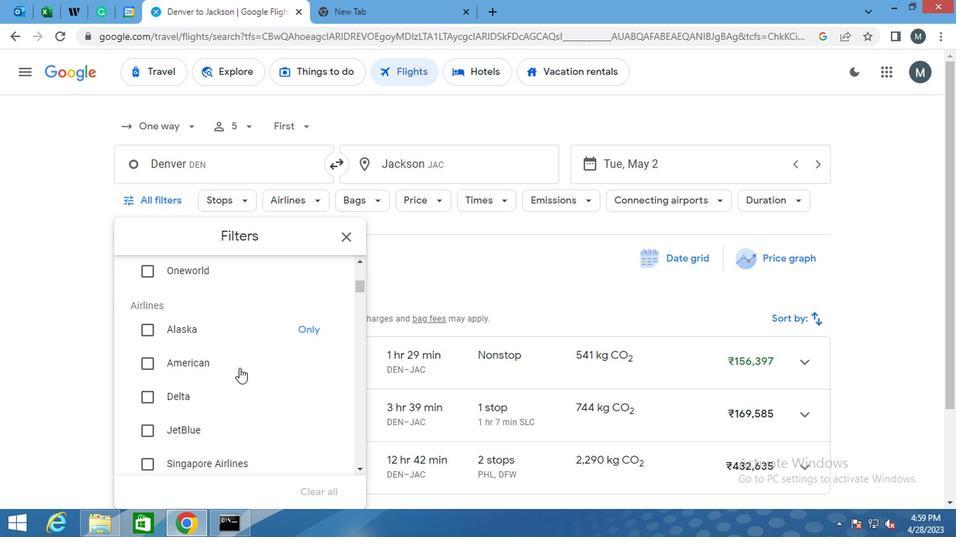 
Action: Mouse moved to (229, 368)
Screenshot: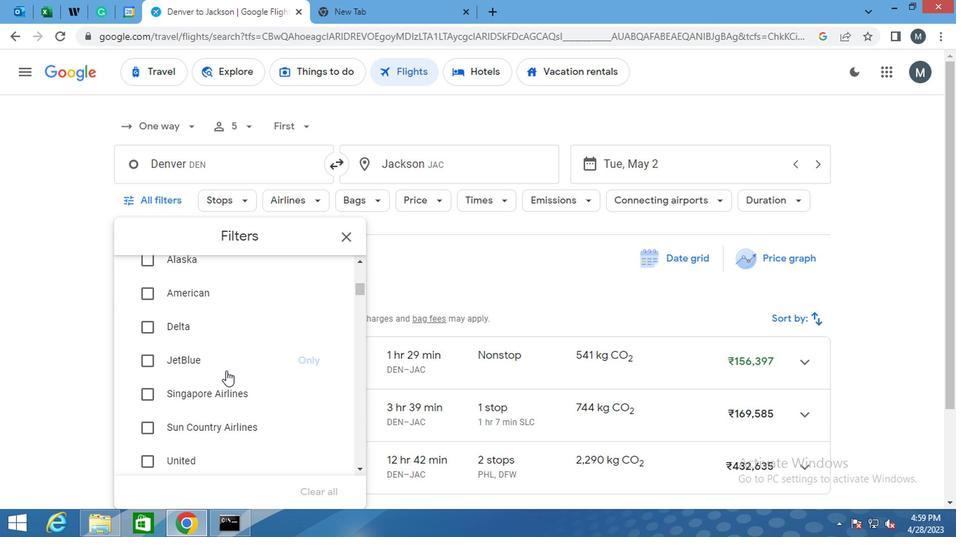 
Action: Mouse scrolled (229, 367) with delta (0, 0)
Screenshot: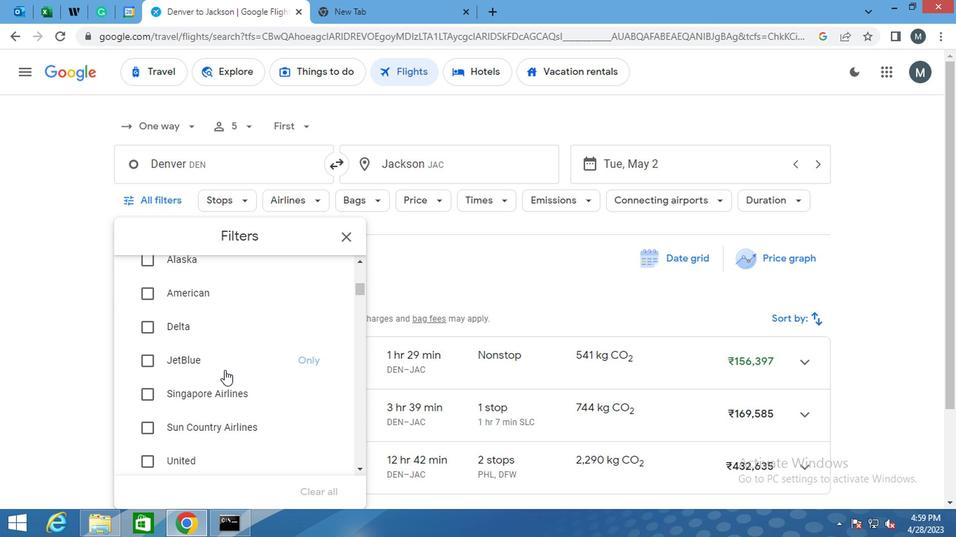 
Action: Mouse moved to (226, 369)
Screenshot: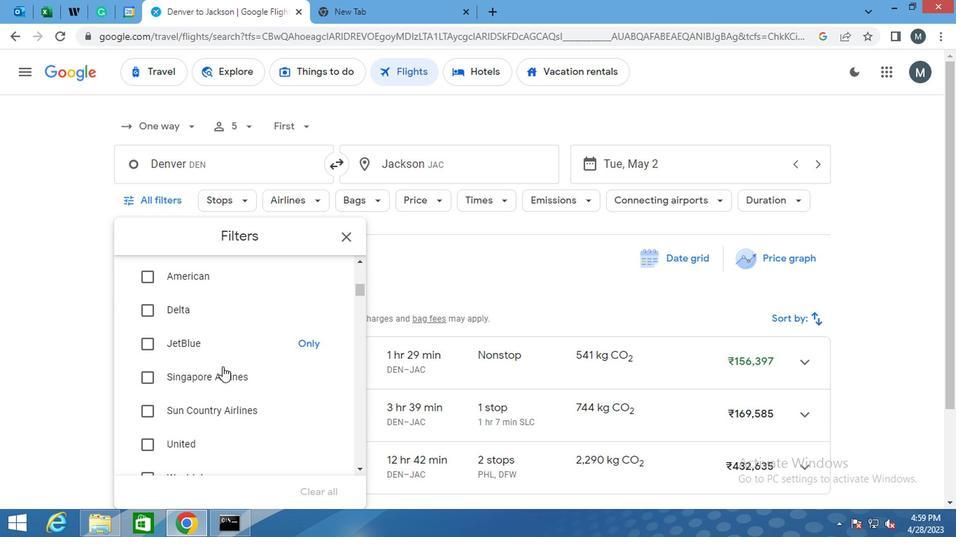 
Action: Mouse scrolled (226, 368) with delta (0, 0)
Screenshot: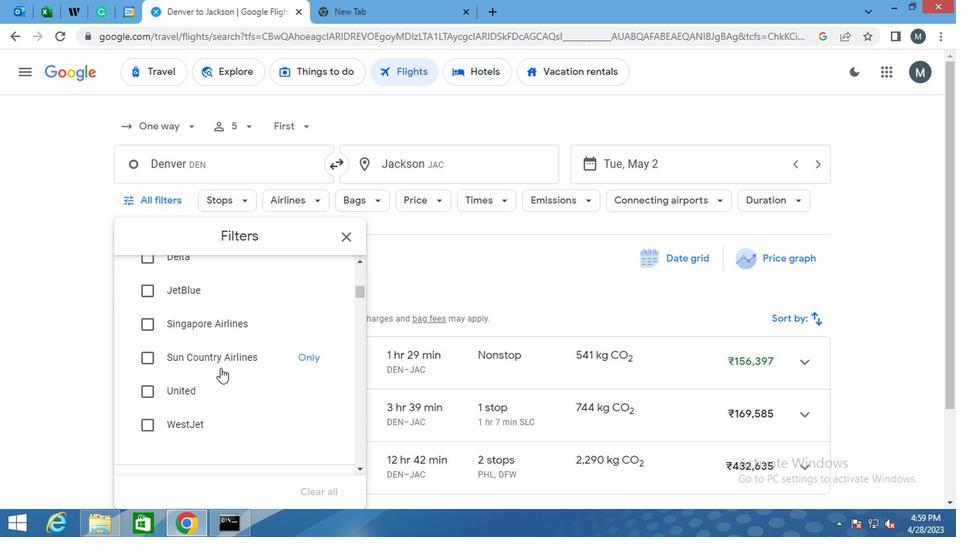 
Action: Mouse scrolled (226, 368) with delta (0, 0)
Screenshot: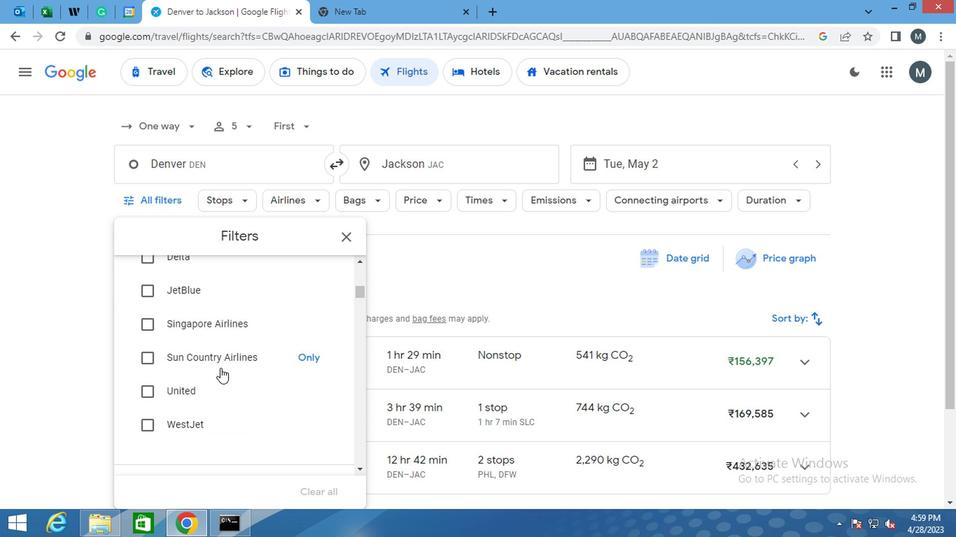 
Action: Mouse moved to (325, 415)
Screenshot: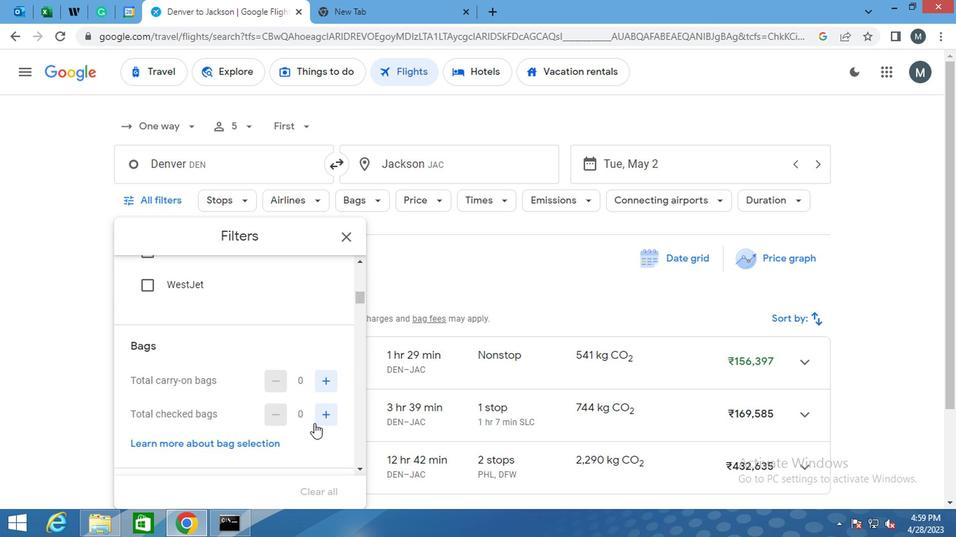 
Action: Mouse pressed left at (325, 415)
Screenshot: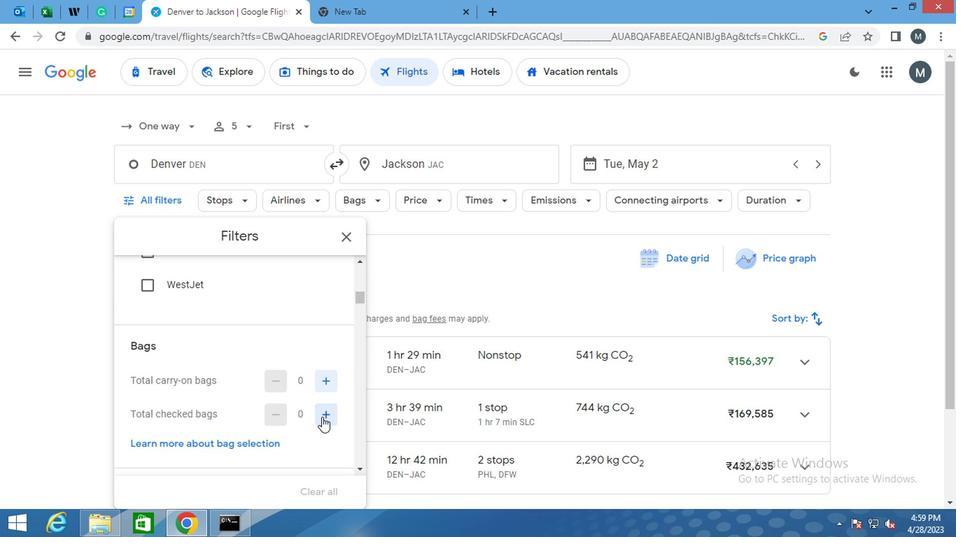 
Action: Mouse pressed left at (325, 415)
Screenshot: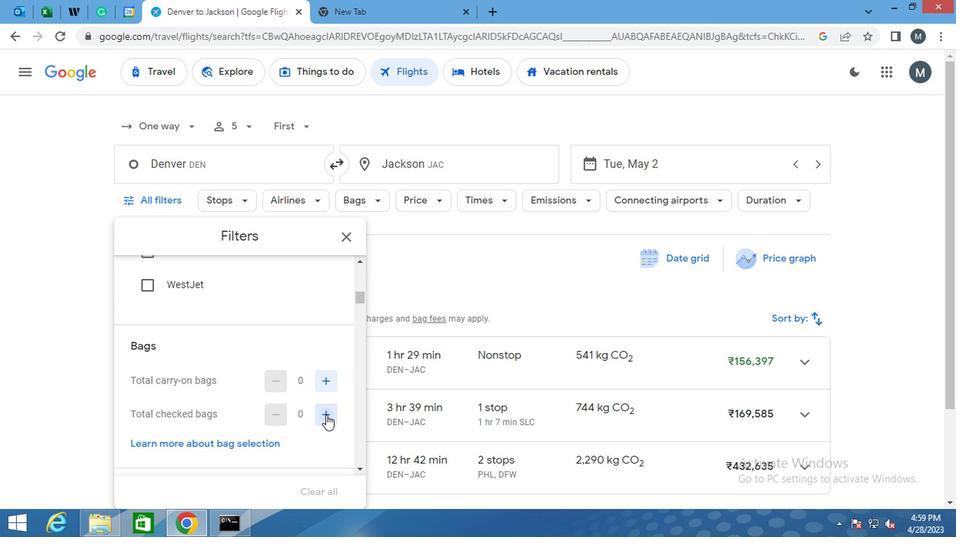 
Action: Mouse pressed left at (325, 415)
Screenshot: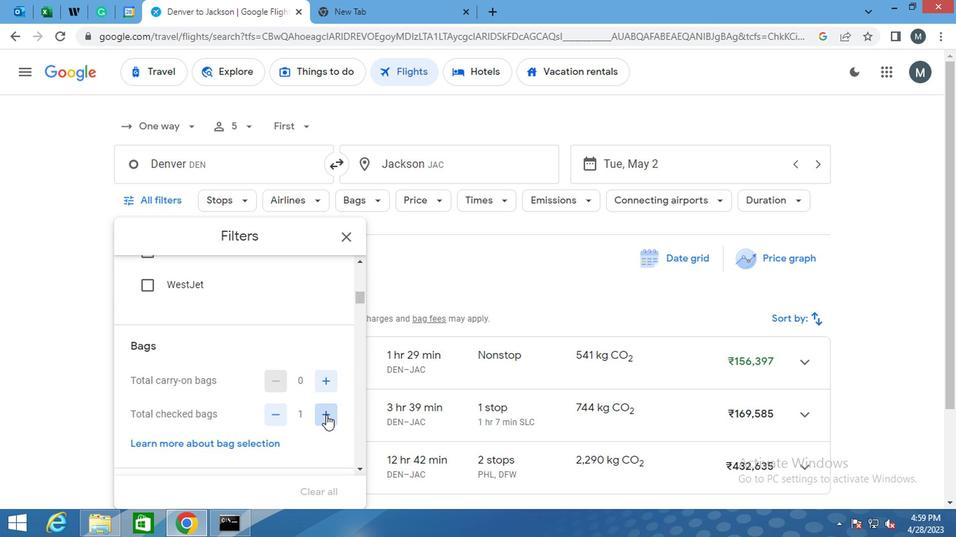 
Action: Mouse pressed left at (325, 415)
Screenshot: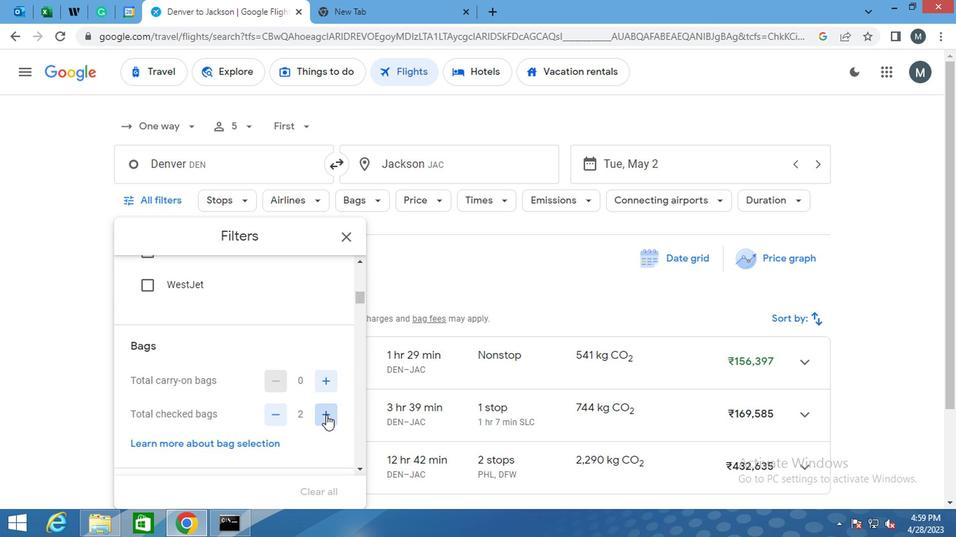 
Action: Mouse pressed left at (325, 415)
Screenshot: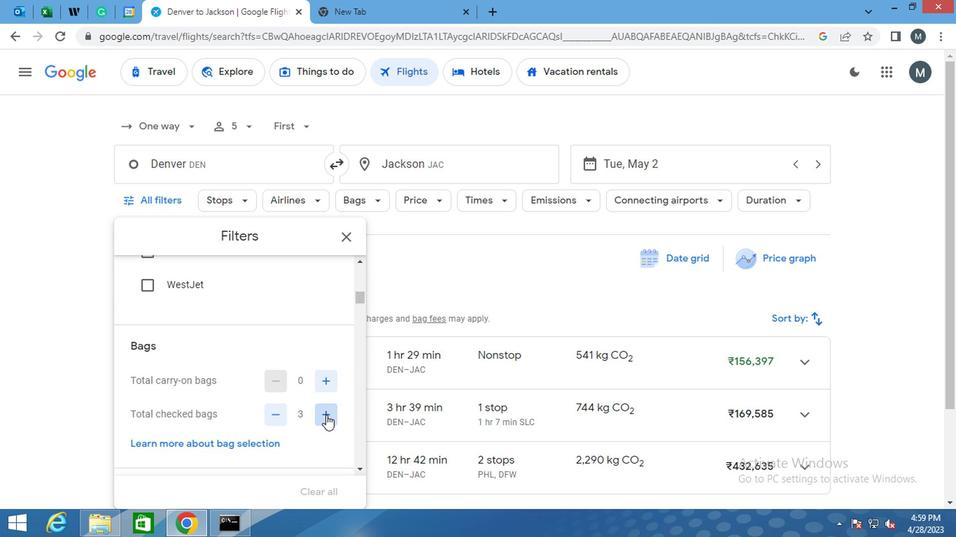 
Action: Mouse moved to (310, 406)
Screenshot: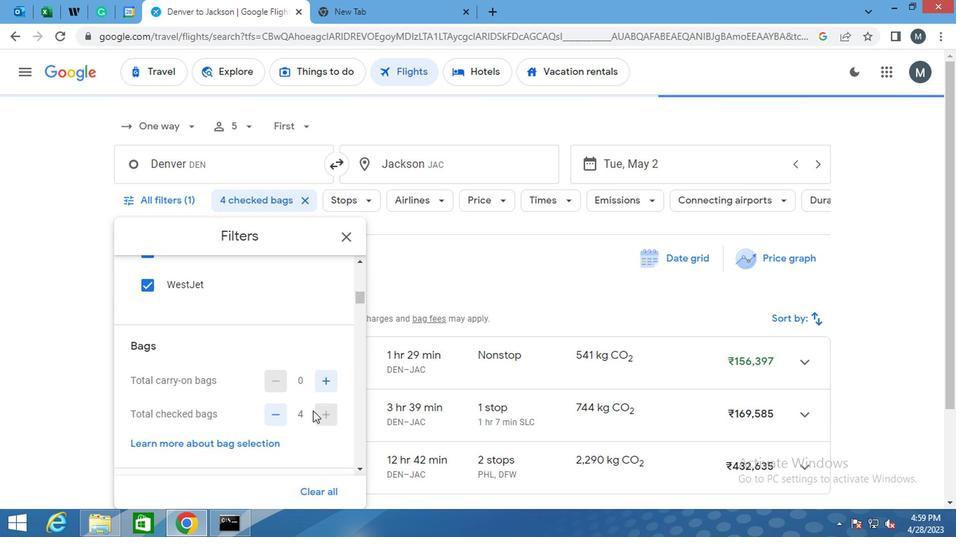 
Action: Mouse scrolled (310, 405) with delta (0, 0)
Screenshot: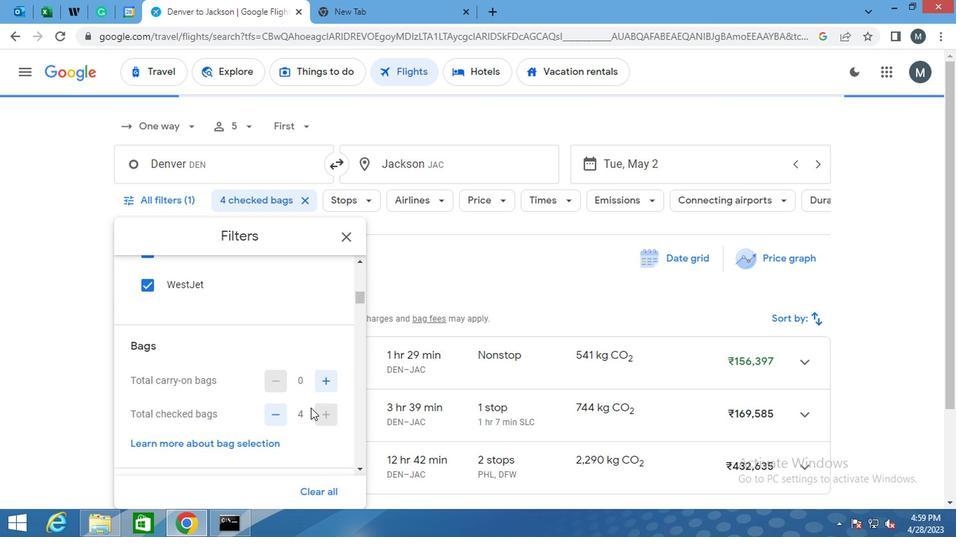 
Action: Mouse moved to (255, 406)
Screenshot: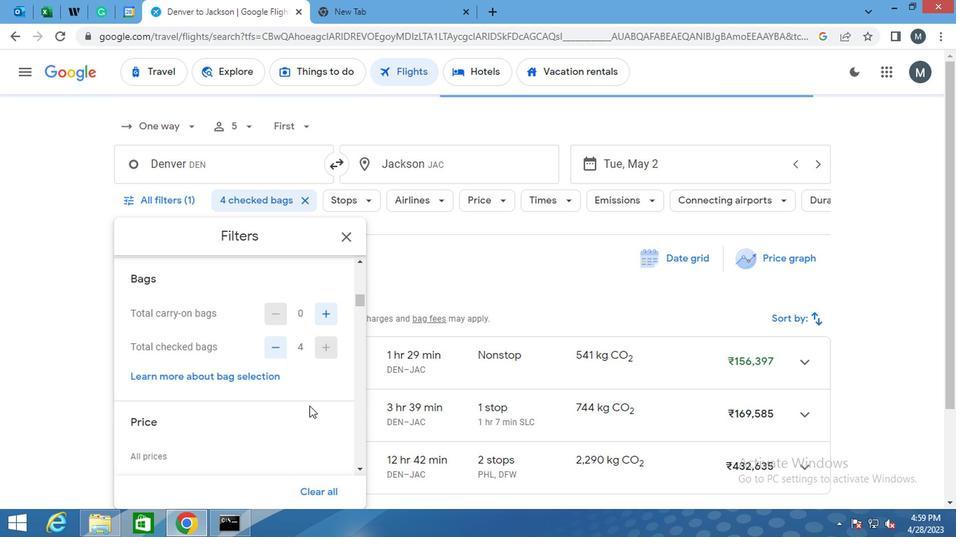 
Action: Mouse scrolled (255, 405) with delta (0, 0)
Screenshot: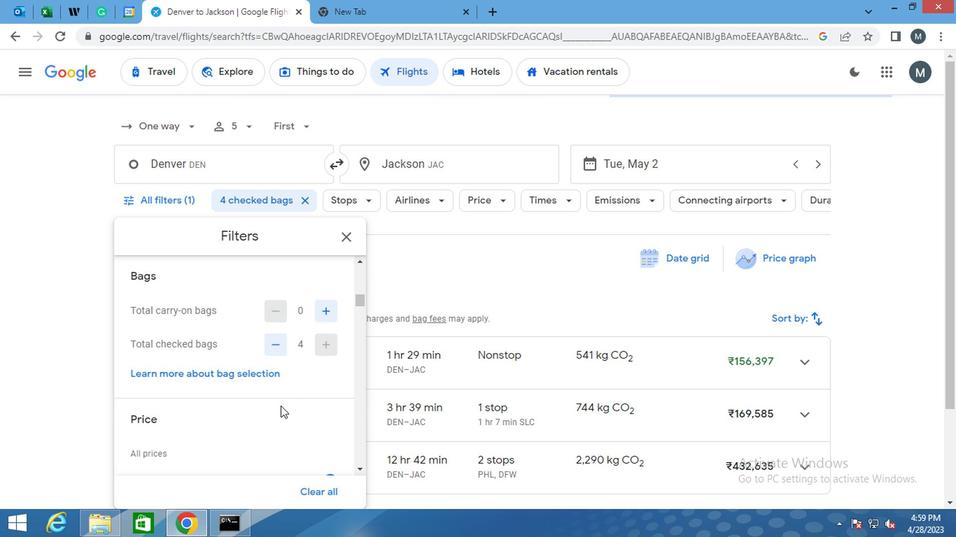 
Action: Mouse moved to (253, 412)
Screenshot: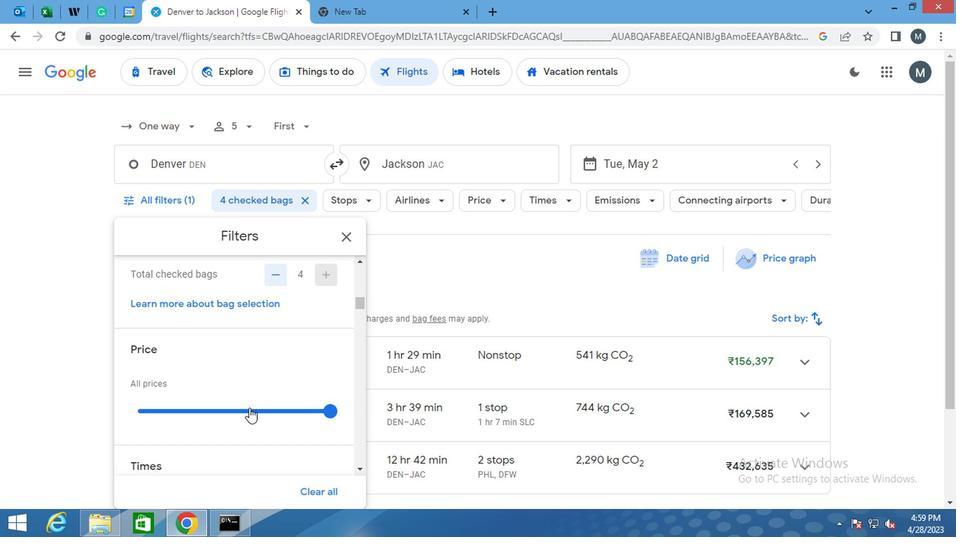 
Action: Mouse pressed left at (253, 412)
Screenshot: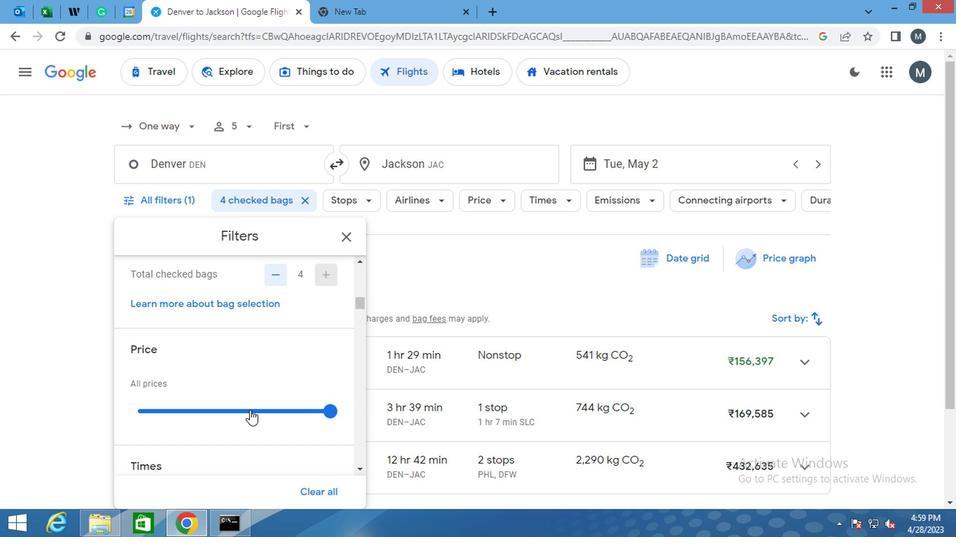 
Action: Mouse moved to (255, 412)
Screenshot: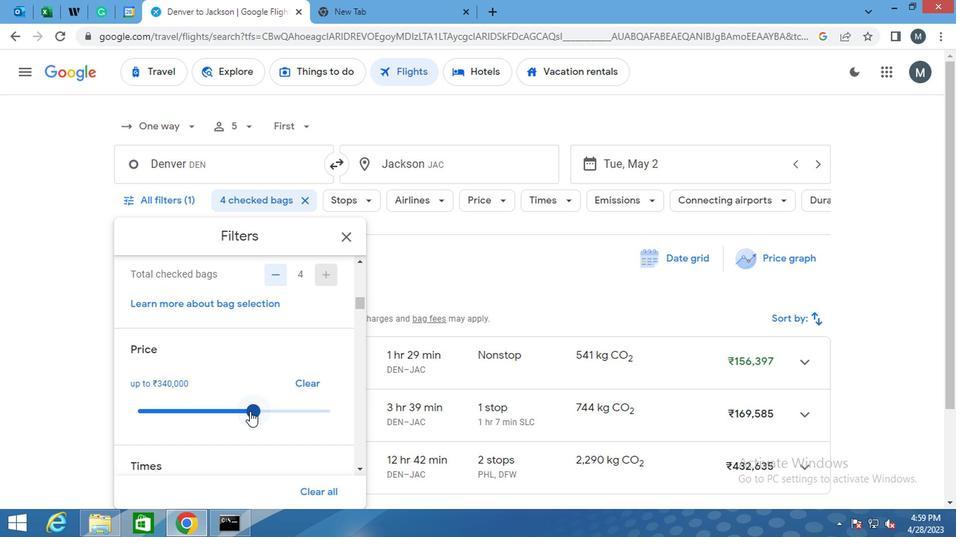 
Action: Mouse pressed left at (255, 412)
Screenshot: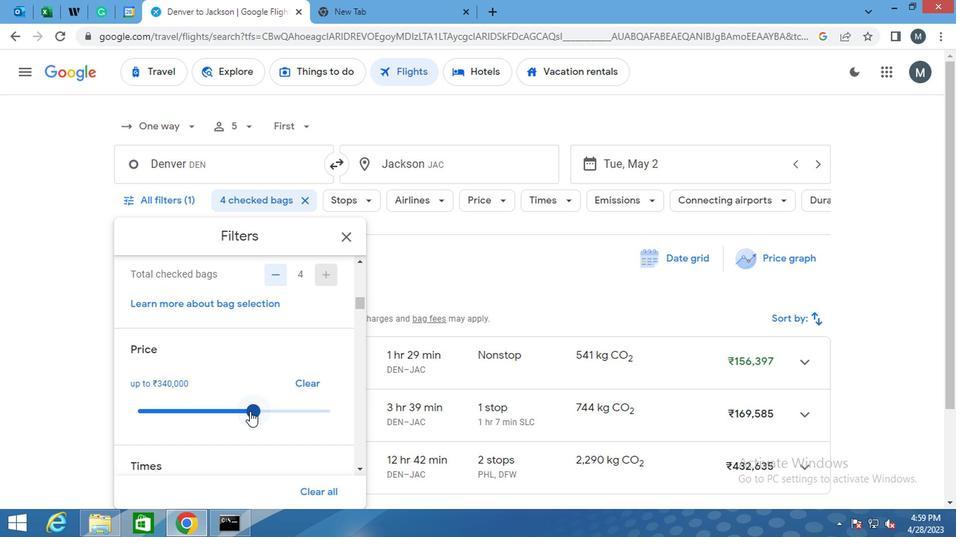 
Action: Mouse moved to (217, 407)
Screenshot: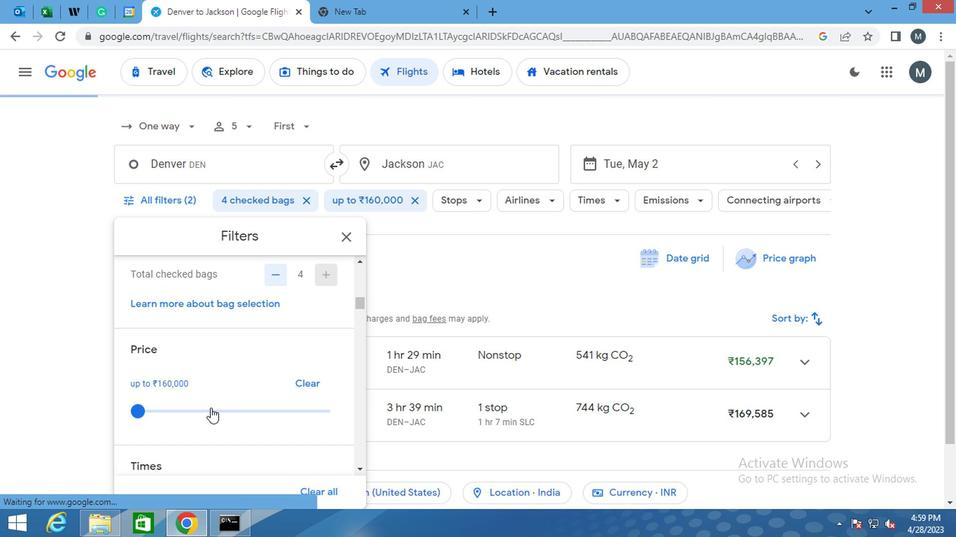 
Action: Mouse scrolled (217, 407) with delta (0, 0)
Screenshot: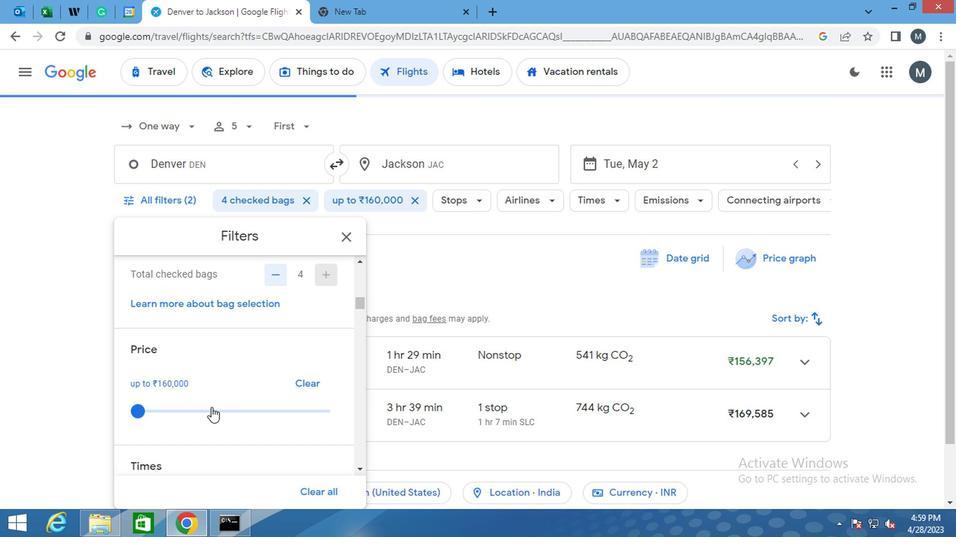 
Action: Mouse moved to (225, 385)
Screenshot: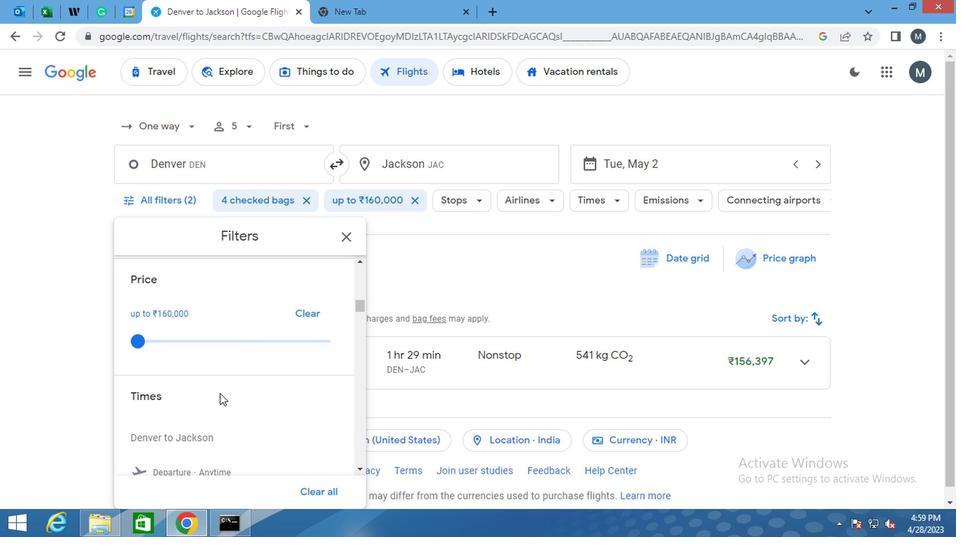 
Action: Mouse scrolled (225, 385) with delta (0, 0)
Screenshot: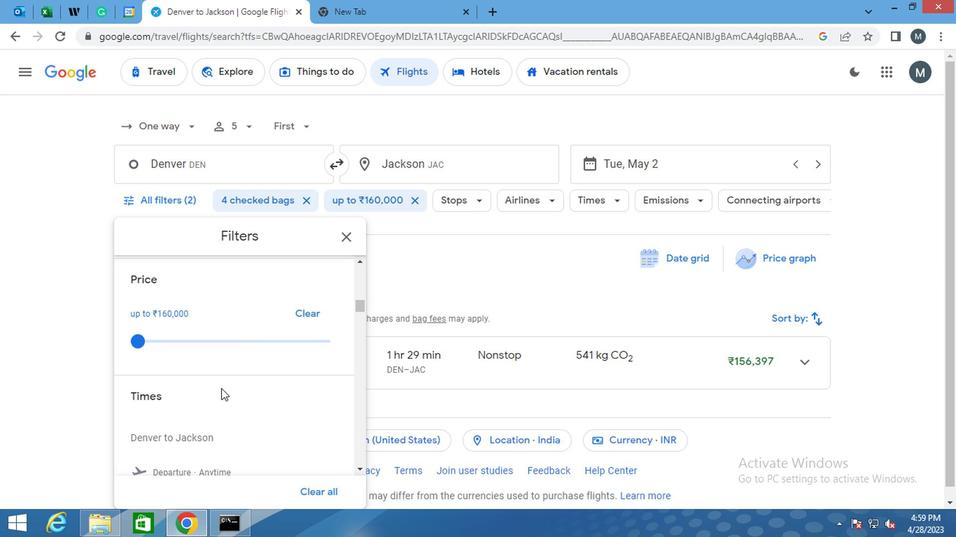 
Action: Mouse moved to (224, 385)
Screenshot: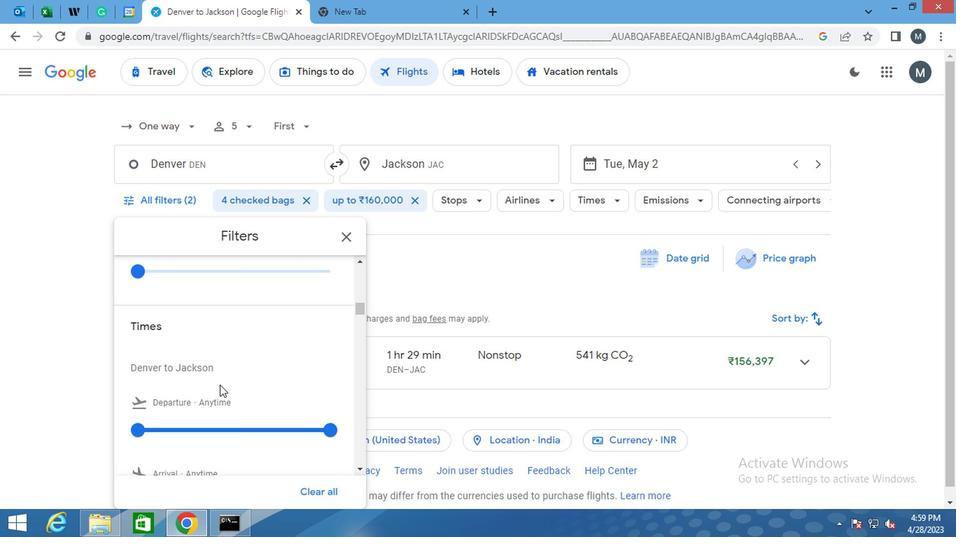
Action: Mouse scrolled (224, 386) with delta (0, 0)
Screenshot: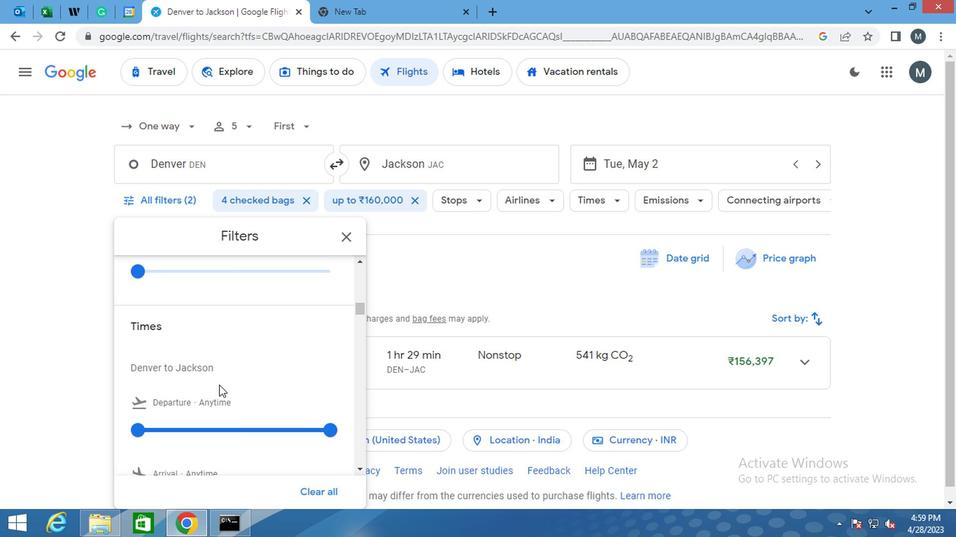 
Action: Mouse moved to (223, 385)
Screenshot: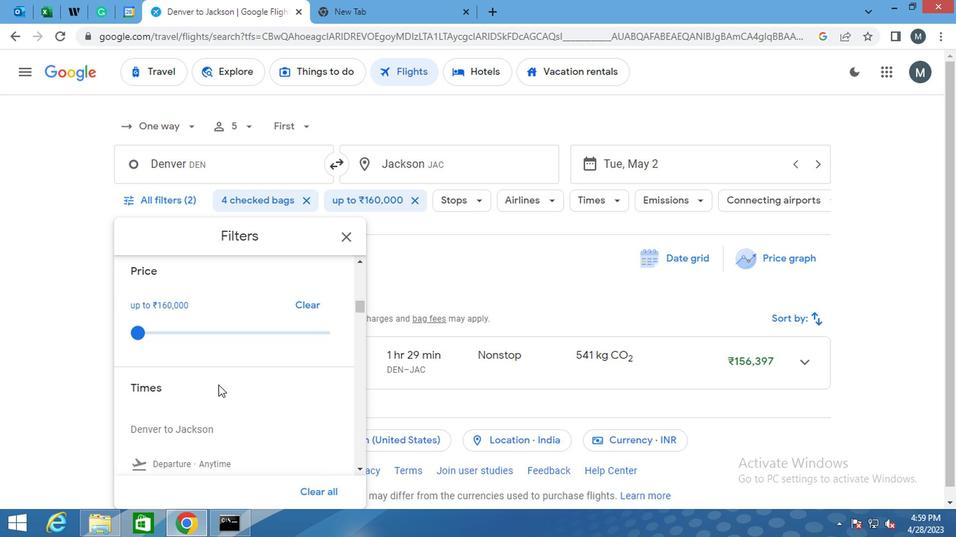 
Action: Mouse scrolled (223, 385) with delta (0, 0)
Screenshot: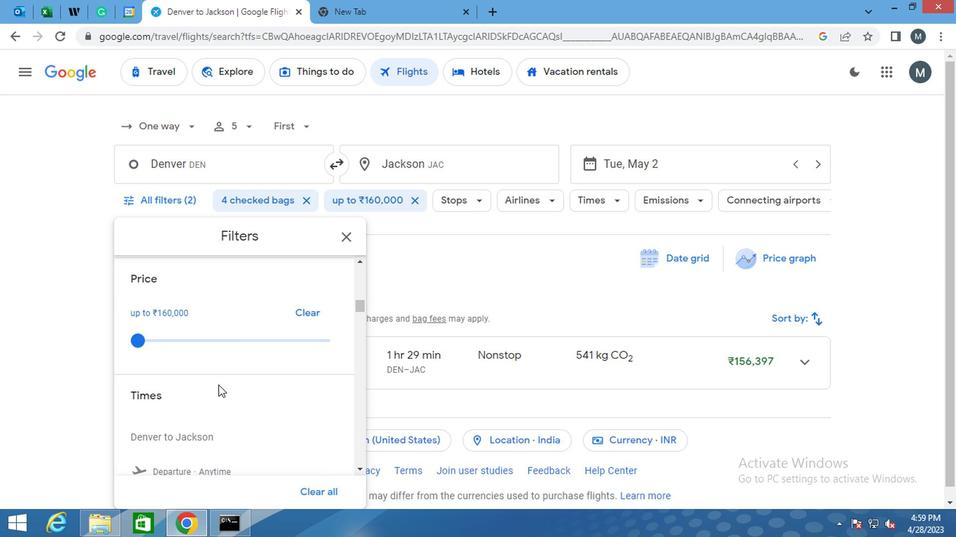 
Action: Mouse moved to (223, 387)
Screenshot: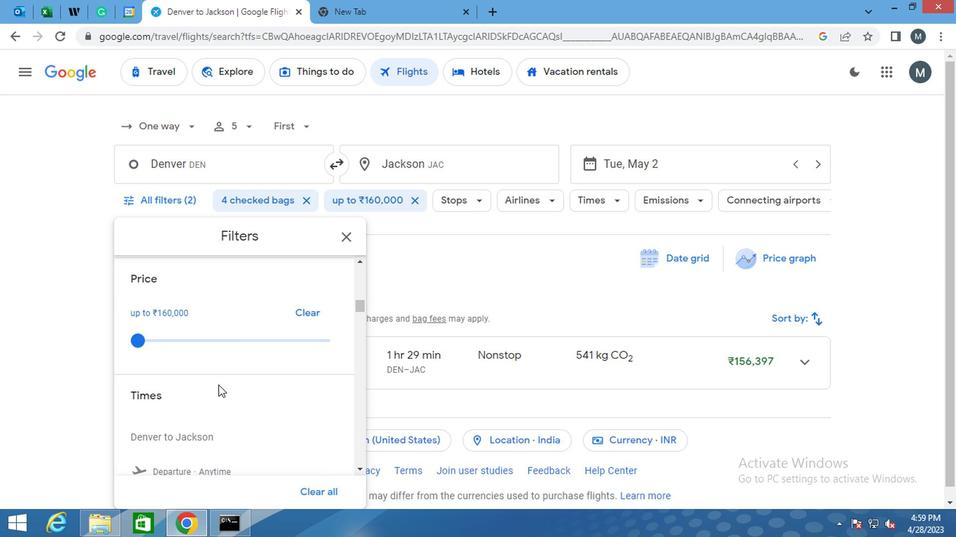 
Action: Mouse scrolled (223, 386) with delta (0, 0)
Screenshot: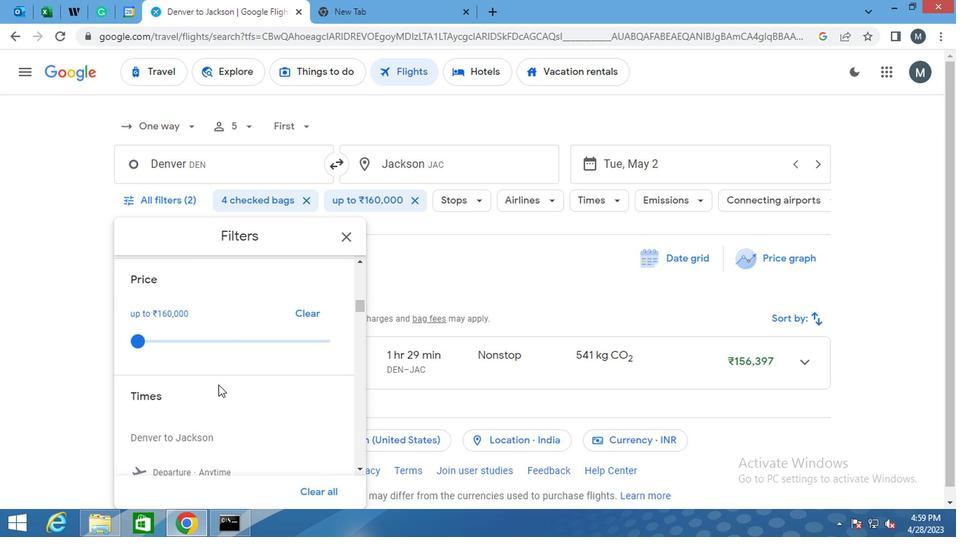 
Action: Mouse moved to (205, 360)
Screenshot: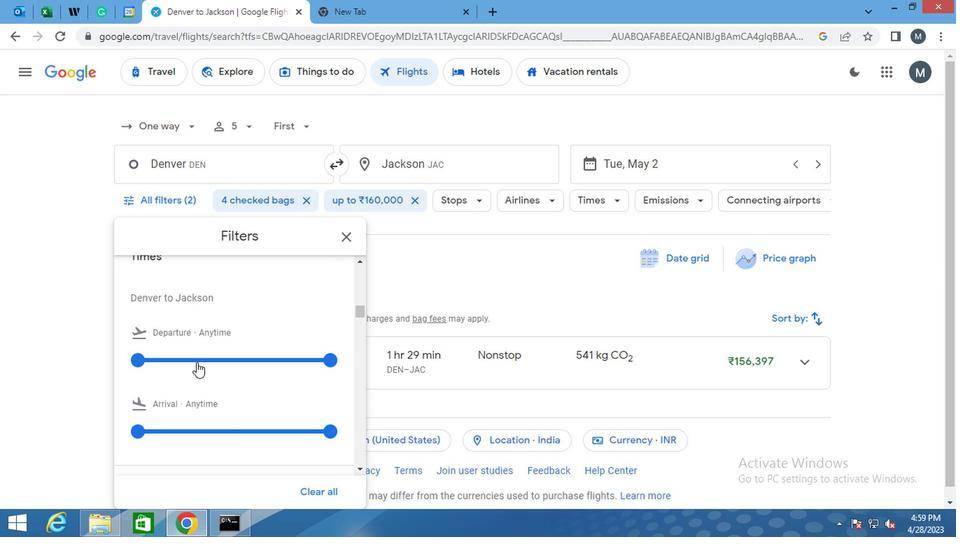 
Action: Mouse pressed left at (205, 360)
Screenshot: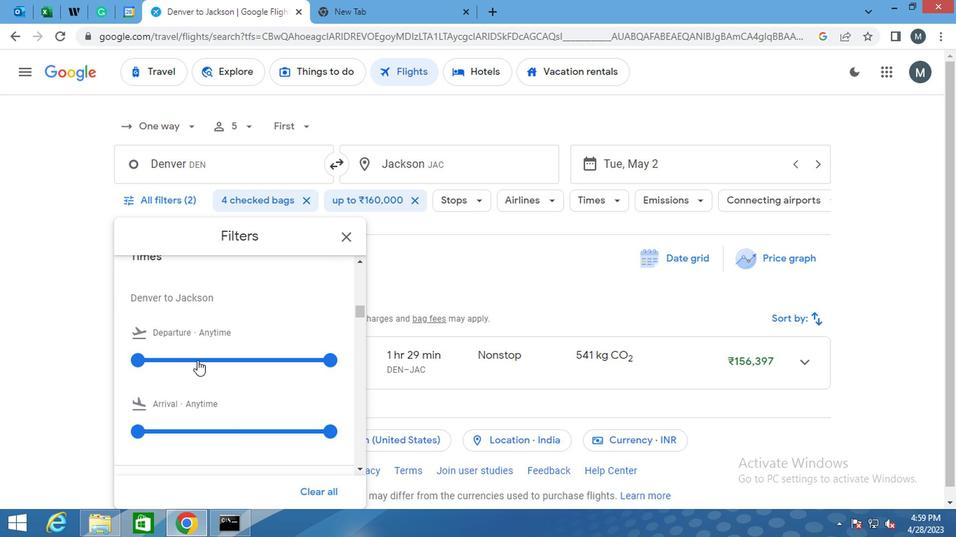 
Action: Mouse moved to (206, 359)
Screenshot: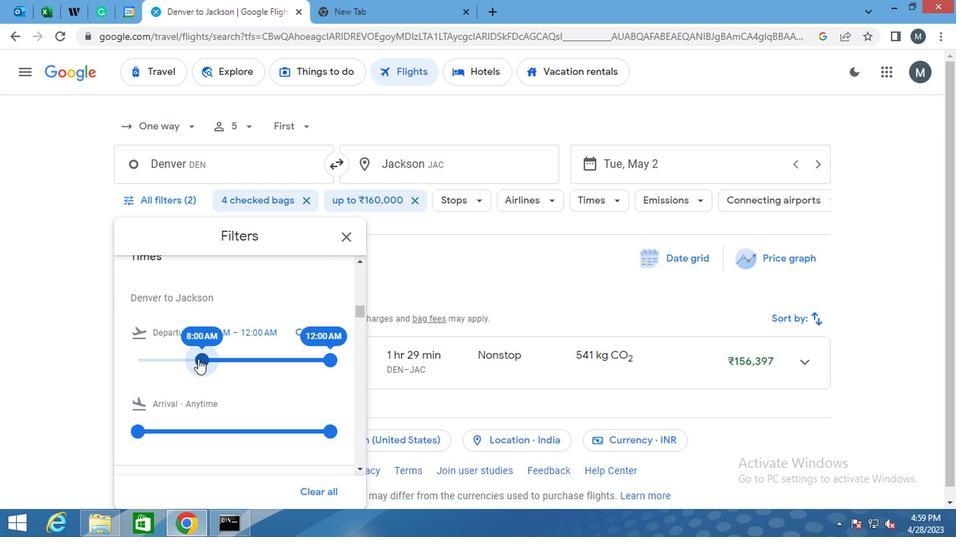 
Action: Mouse pressed left at (206, 359)
Screenshot: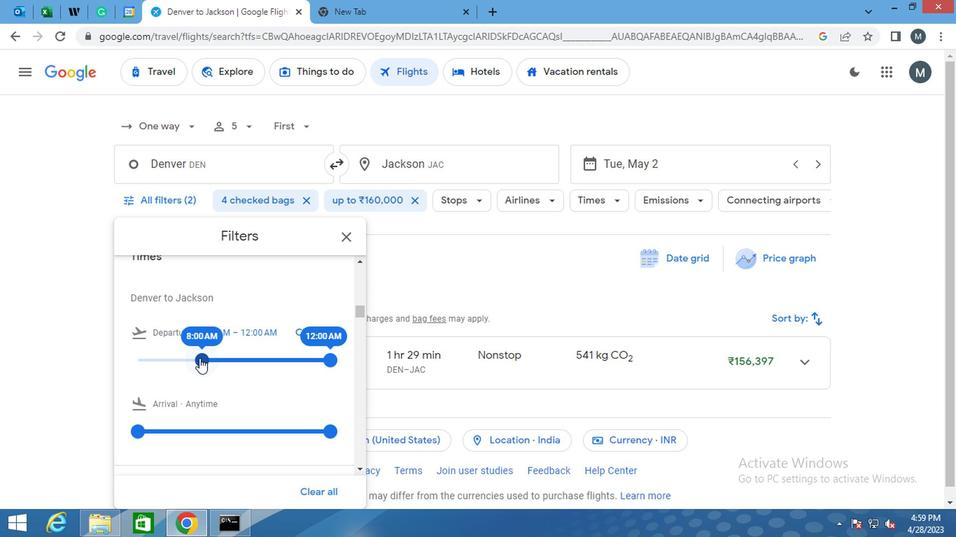 
Action: Mouse moved to (324, 361)
Screenshot: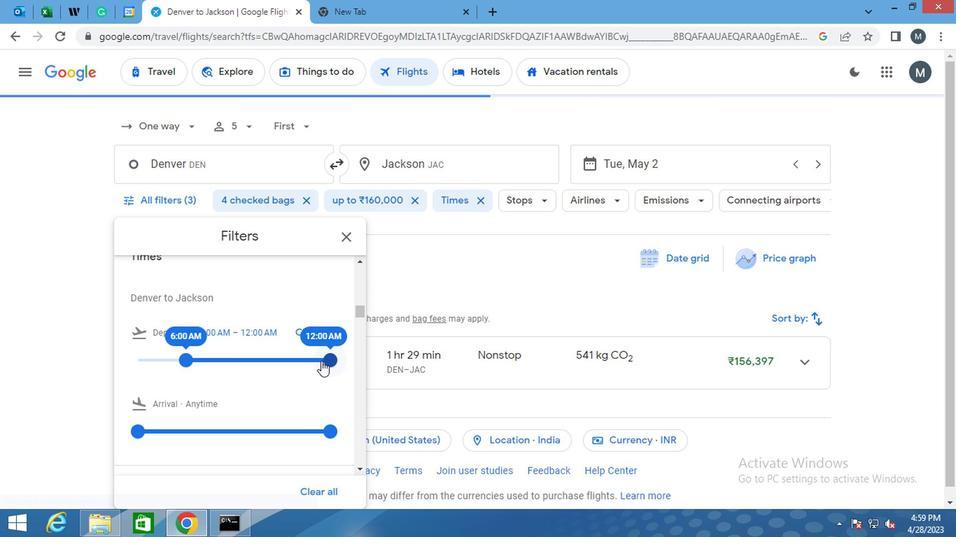 
Action: Mouse pressed left at (324, 361)
Screenshot: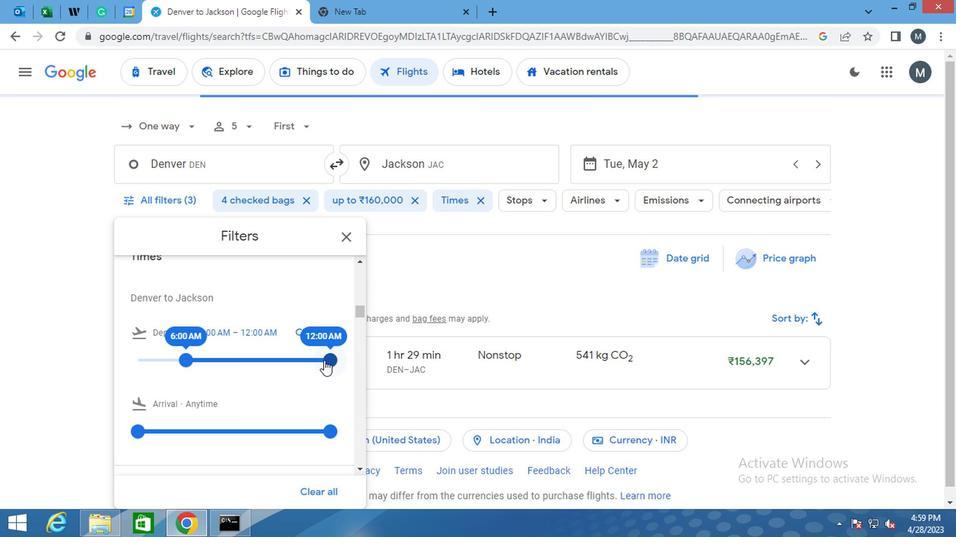 
Action: Mouse moved to (266, 409)
Screenshot: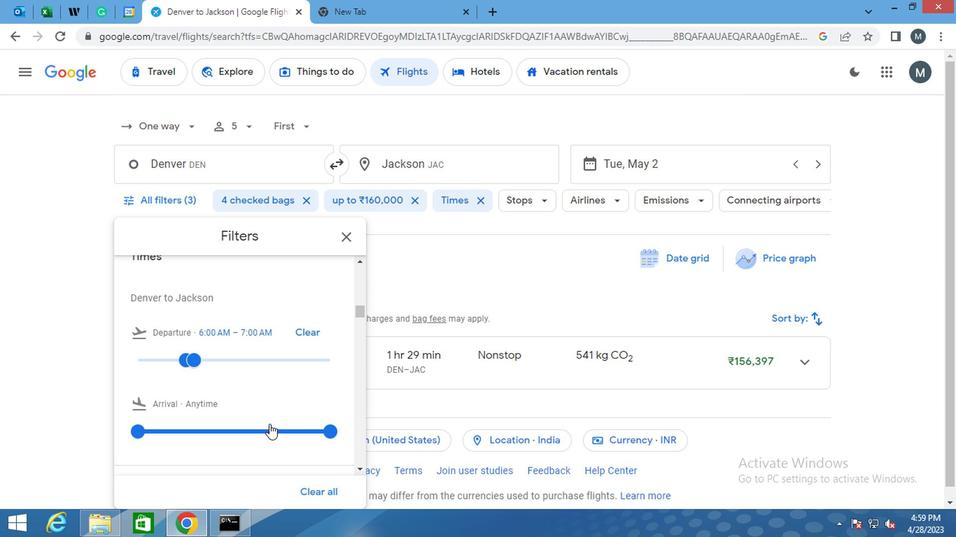
Action: Mouse scrolled (266, 408) with delta (0, 0)
Screenshot: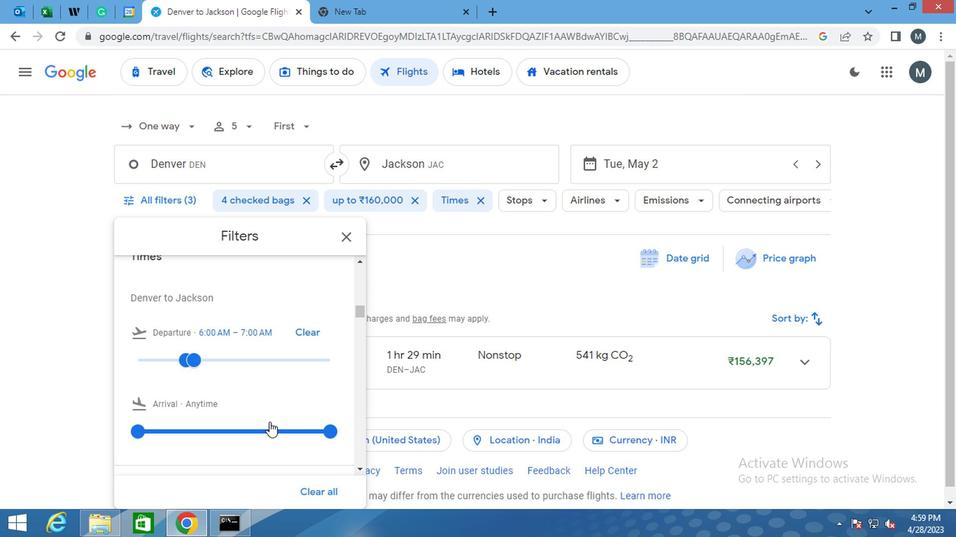 
Action: Mouse moved to (345, 240)
Screenshot: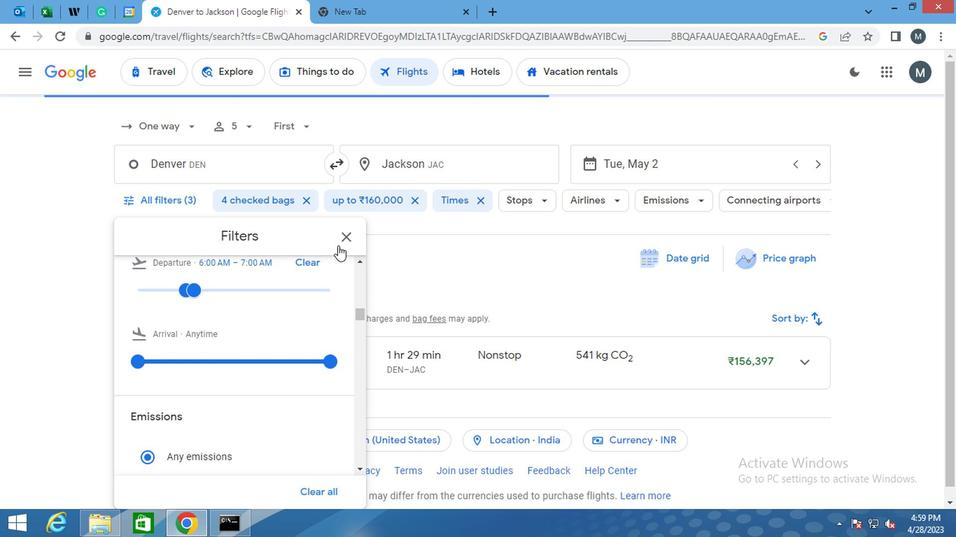 
Action: Mouse pressed left at (345, 240)
Screenshot: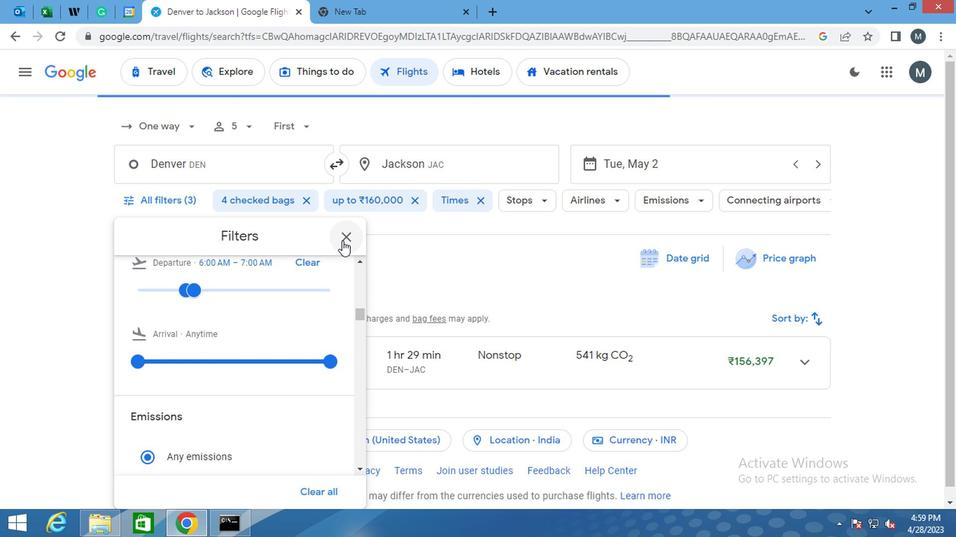 
Action: Mouse moved to (345, 240)
Screenshot: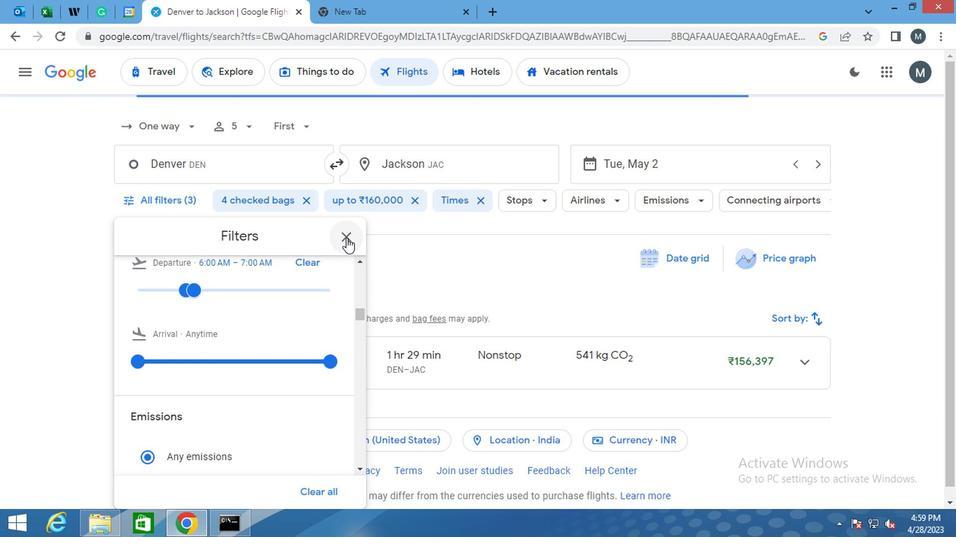 
